 Task: In the  document blog.pdfSelect Headings and apply  'Bold' Select the text and align it to the  'Center'. Select the table and apply  All Borders
Action: Mouse moved to (252, 427)
Screenshot: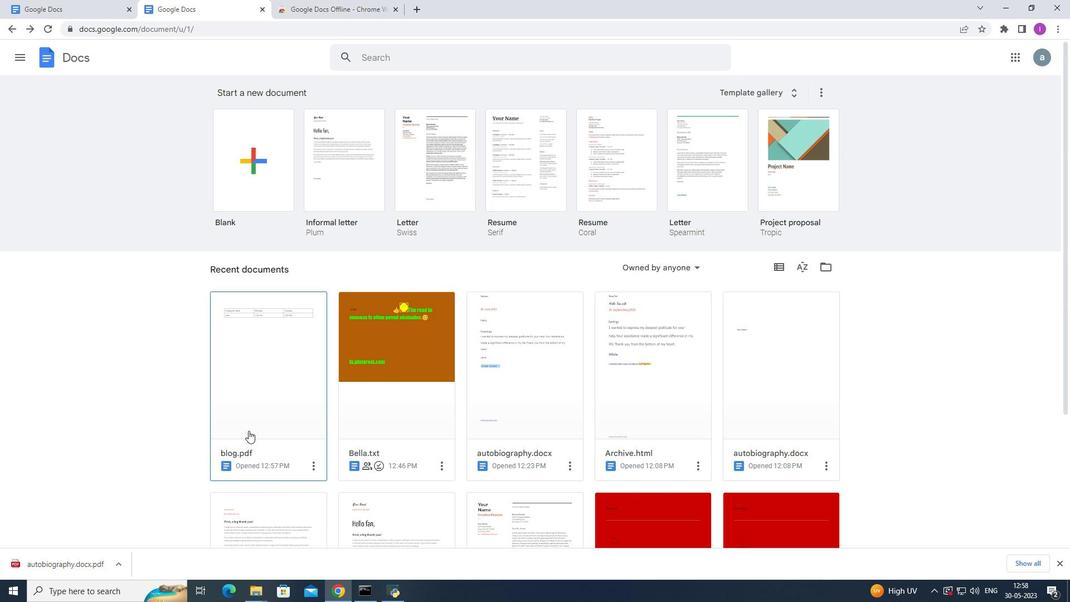 
Action: Mouse pressed left at (252, 427)
Screenshot: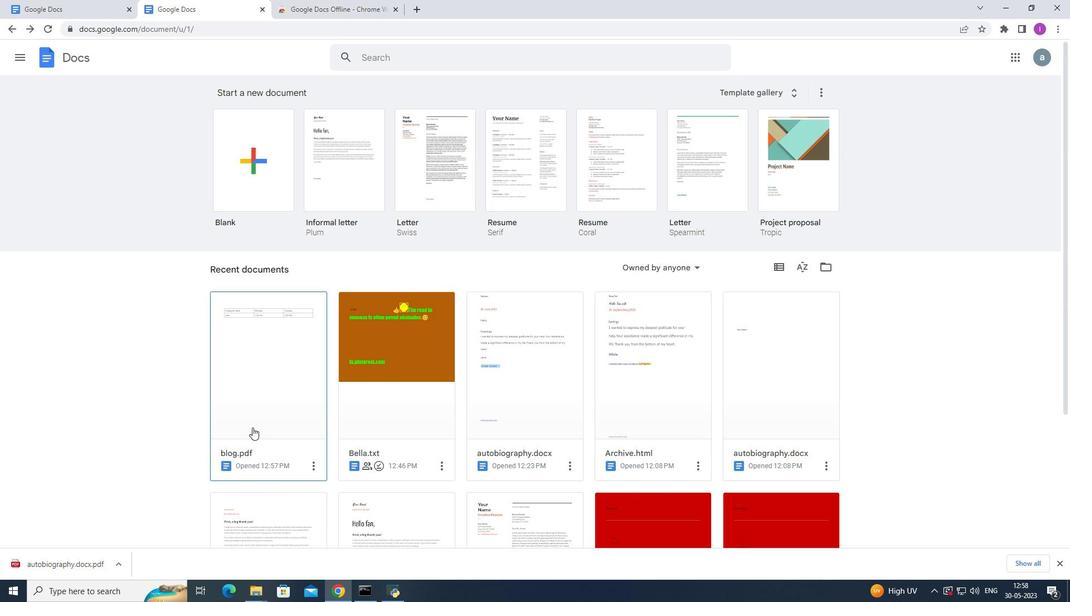 
Action: Mouse moved to (722, 215)
Screenshot: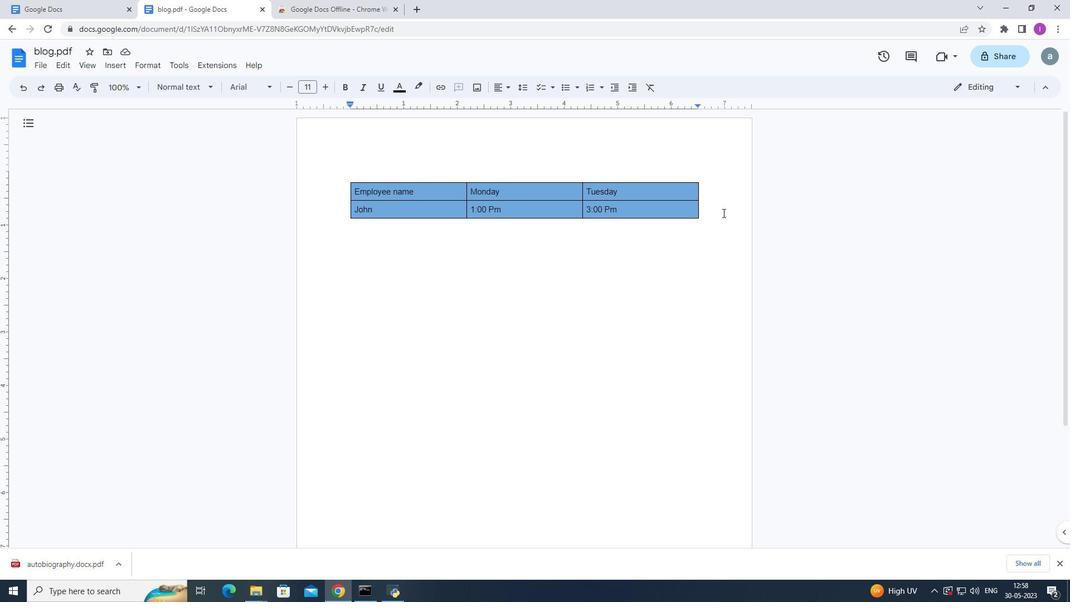 
Action: Mouse pressed left at (722, 215)
Screenshot: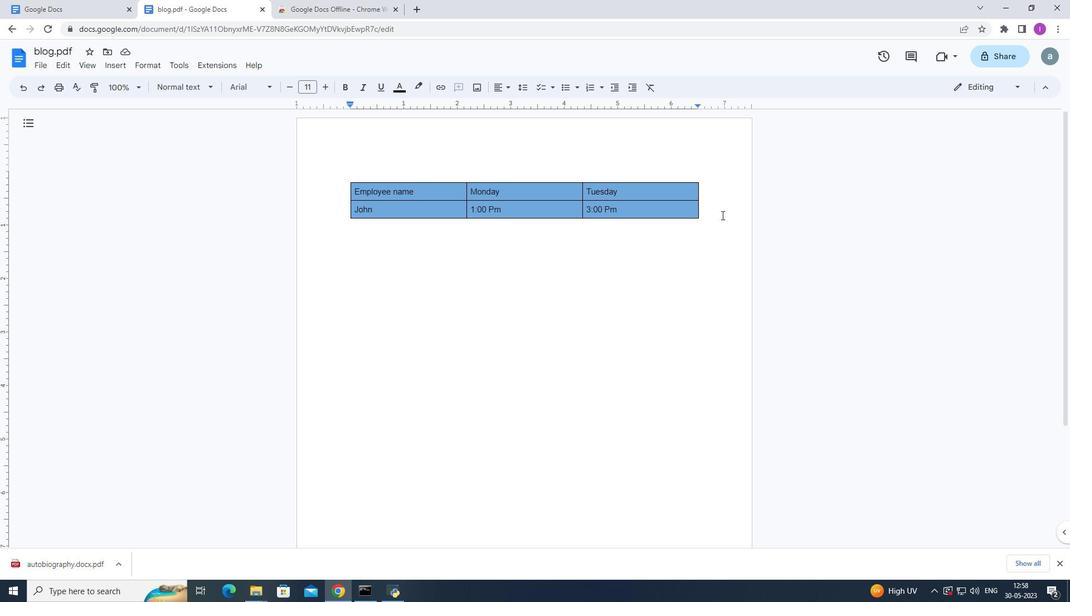 
Action: Mouse moved to (350, 185)
Screenshot: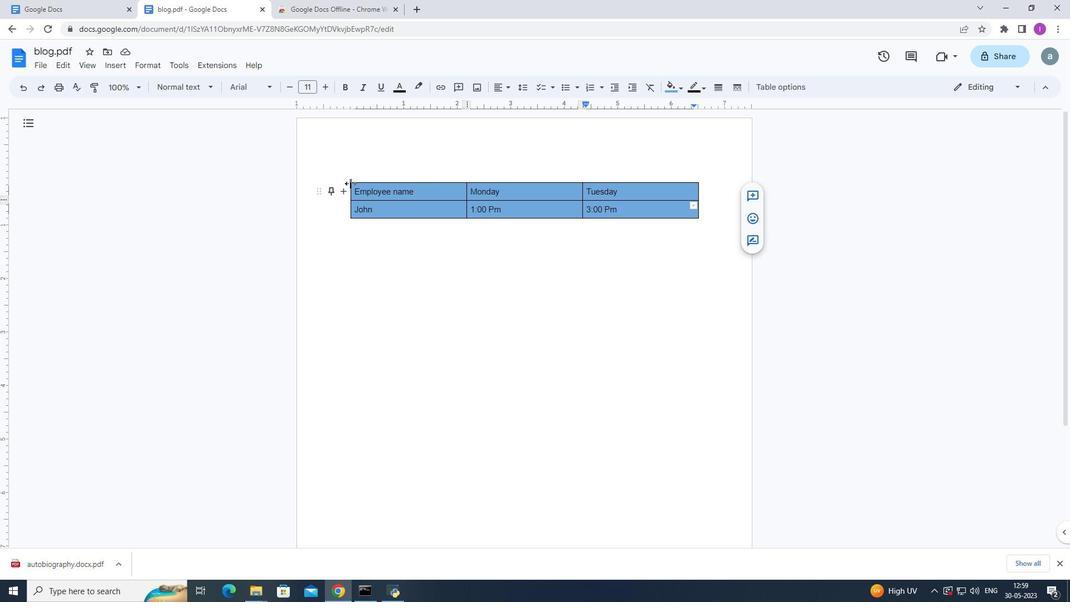 
Action: Mouse pressed left at (350, 185)
Screenshot: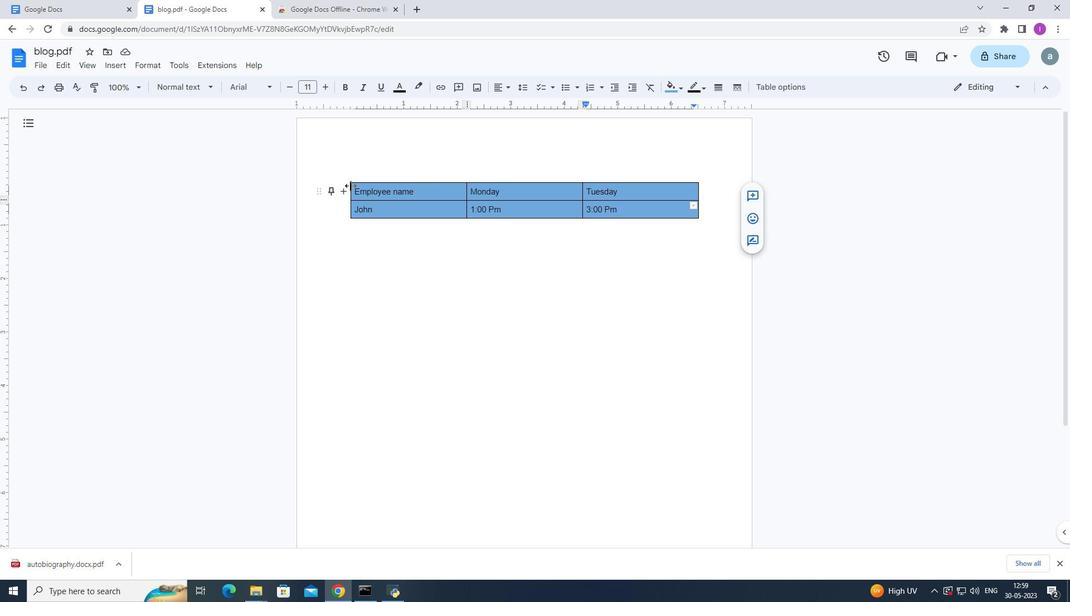 
Action: Mouse moved to (365, 193)
Screenshot: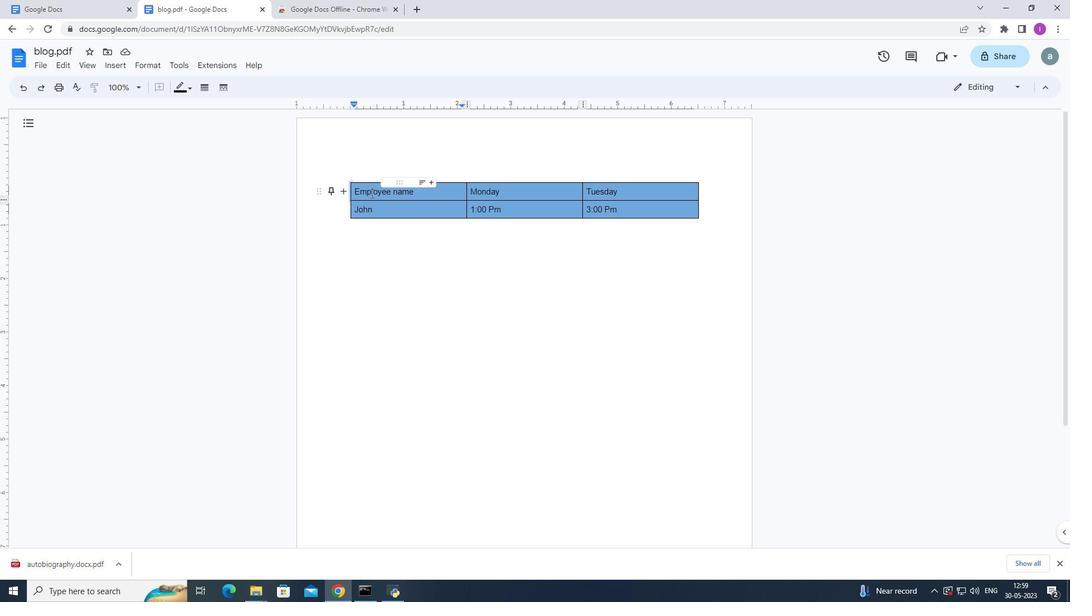 
Action: Mouse pressed left at (365, 193)
Screenshot: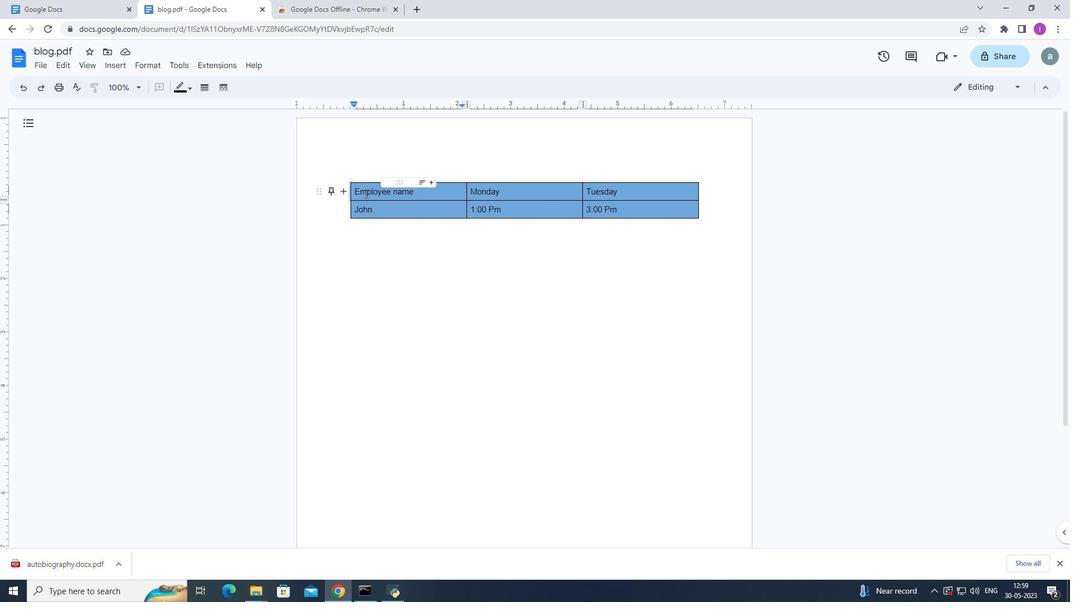 
Action: Mouse moved to (380, 238)
Screenshot: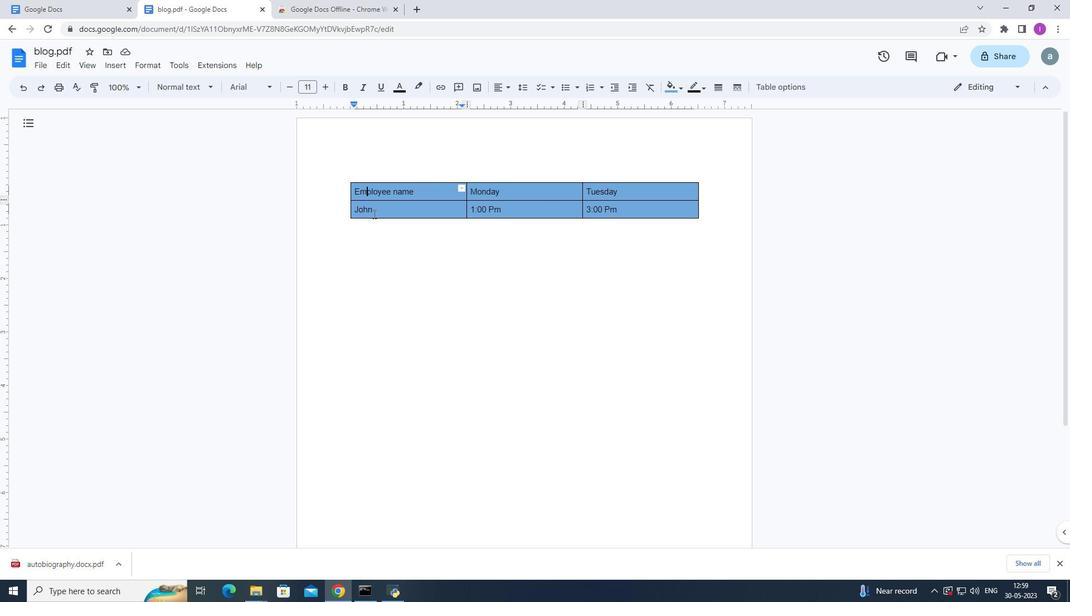 
Action: Mouse pressed left at (380, 238)
Screenshot: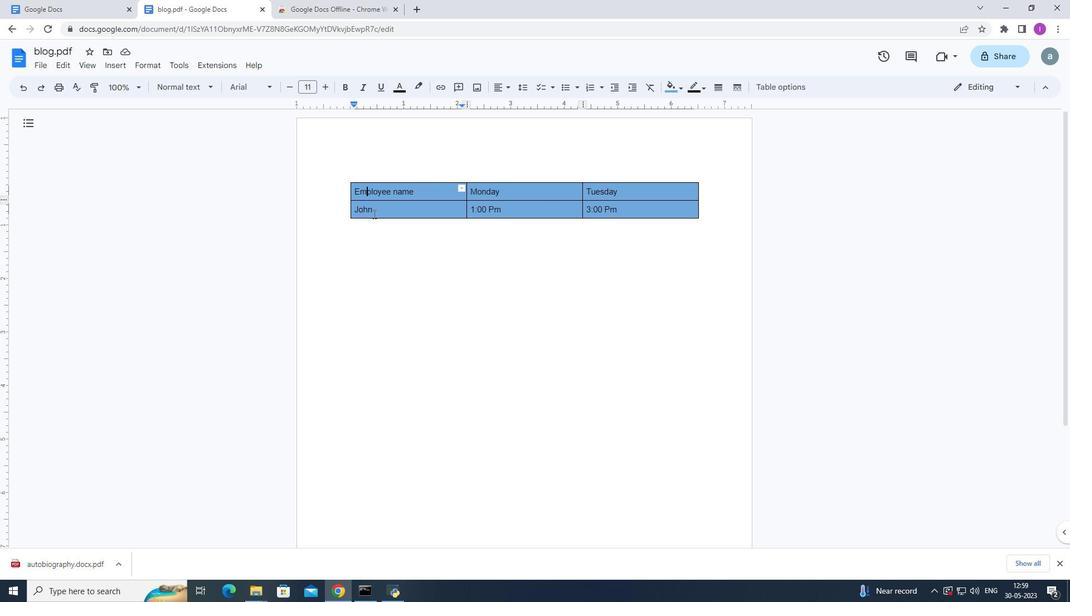 
Action: Mouse moved to (363, 193)
Screenshot: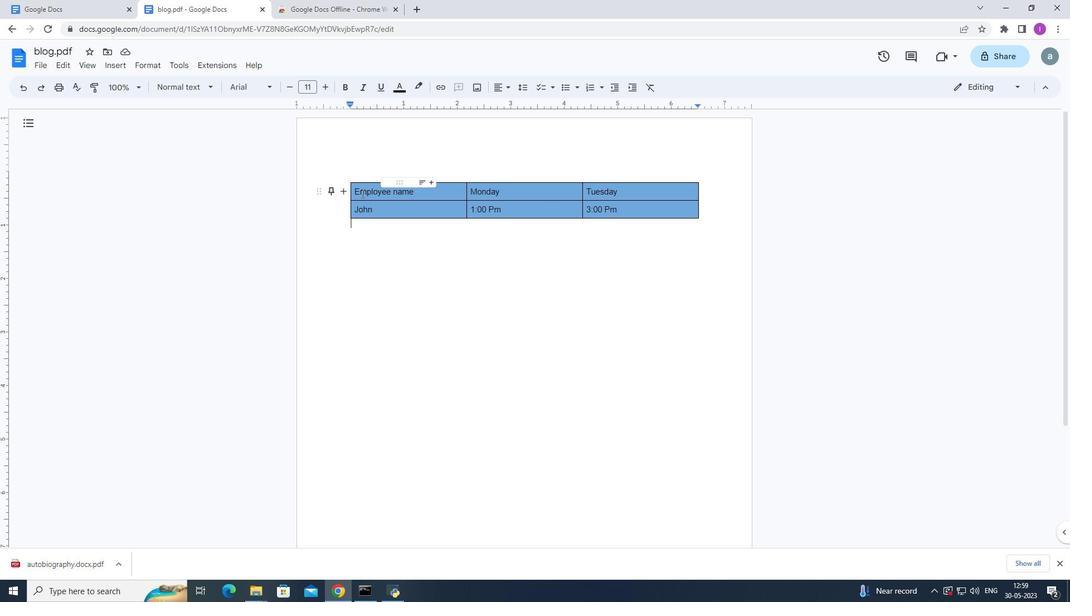
Action: Mouse pressed left at (363, 193)
Screenshot: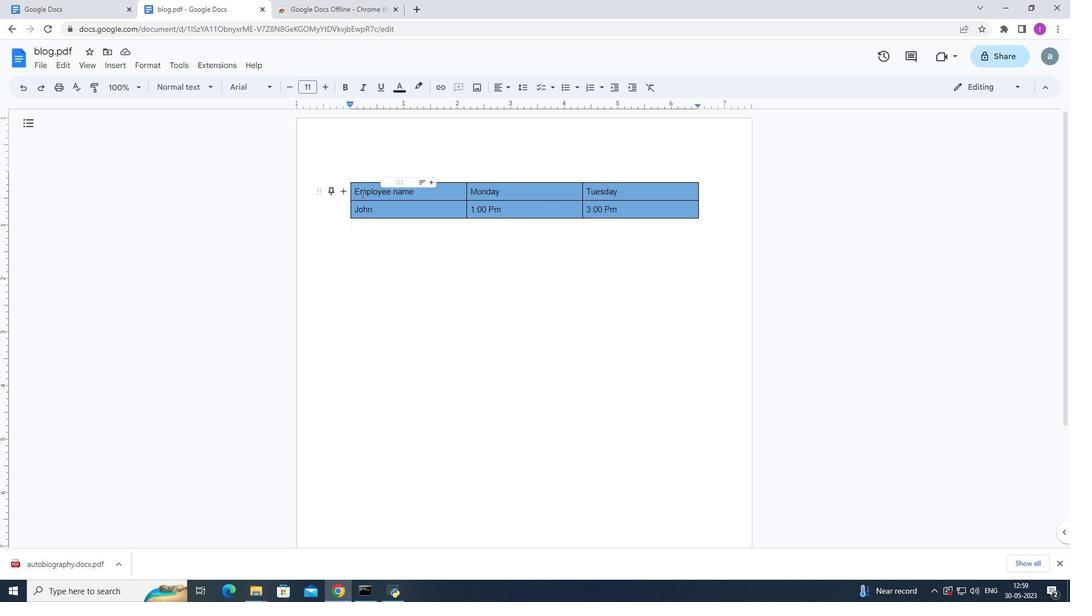 
Action: Mouse moved to (341, 87)
Screenshot: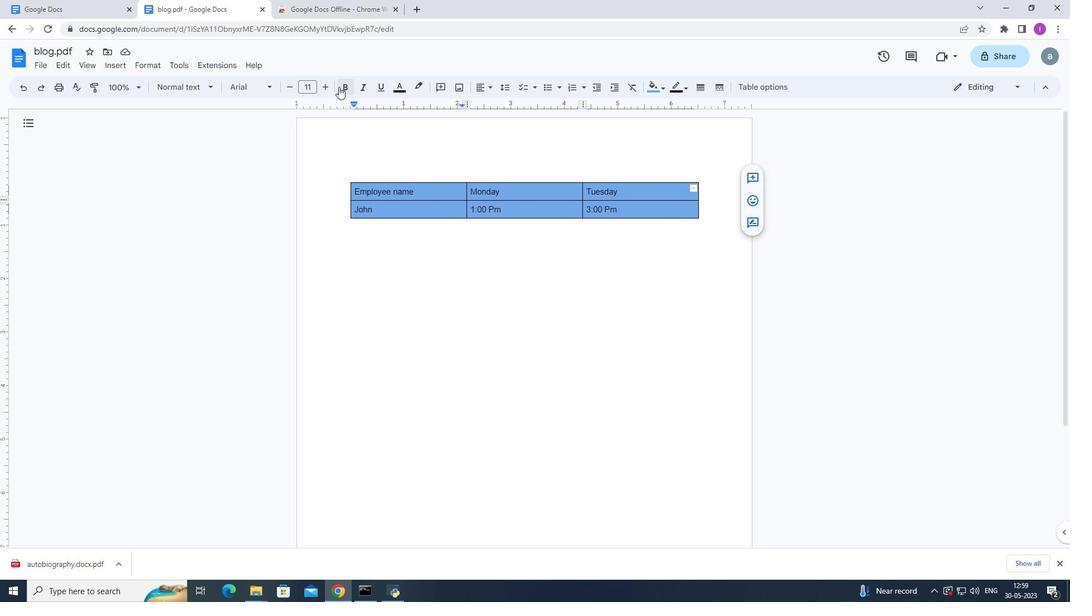 
Action: Mouse pressed left at (341, 87)
Screenshot: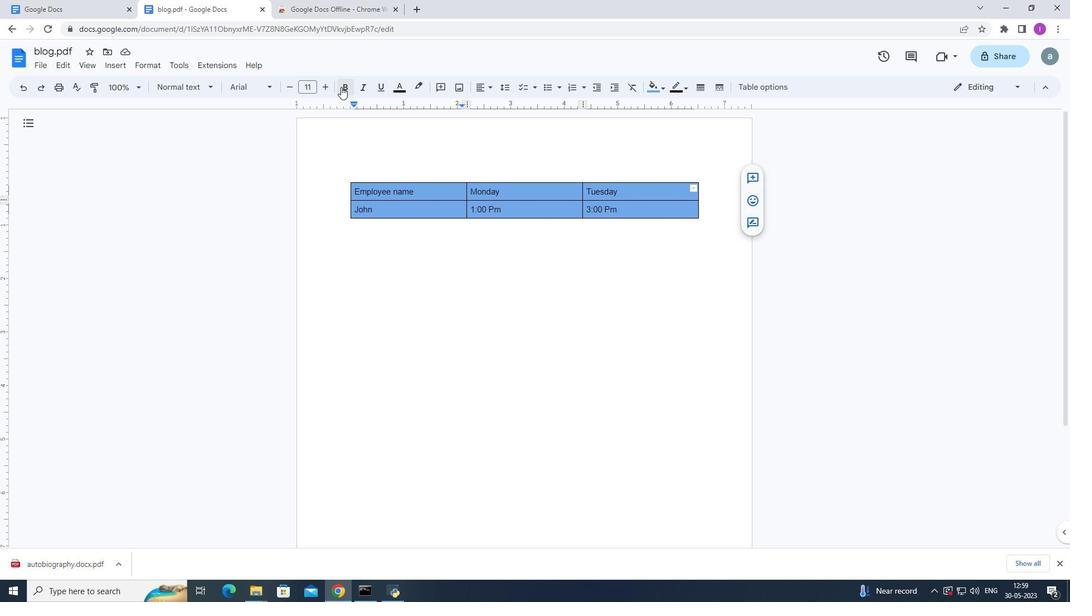 
Action: Mouse moved to (492, 90)
Screenshot: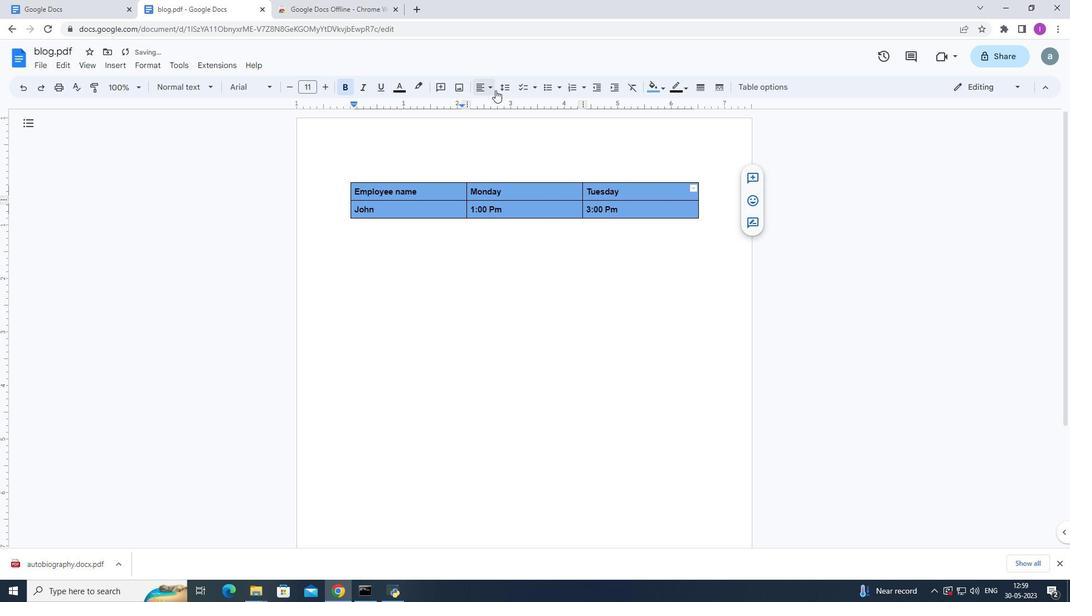 
Action: Mouse pressed left at (492, 90)
Screenshot: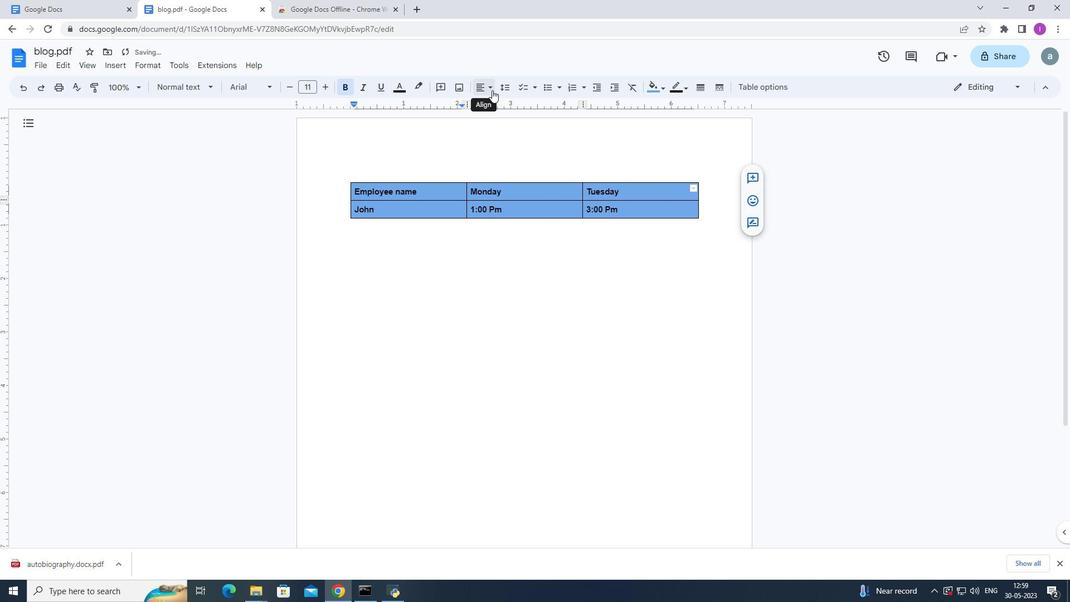 
Action: Mouse moved to (499, 111)
Screenshot: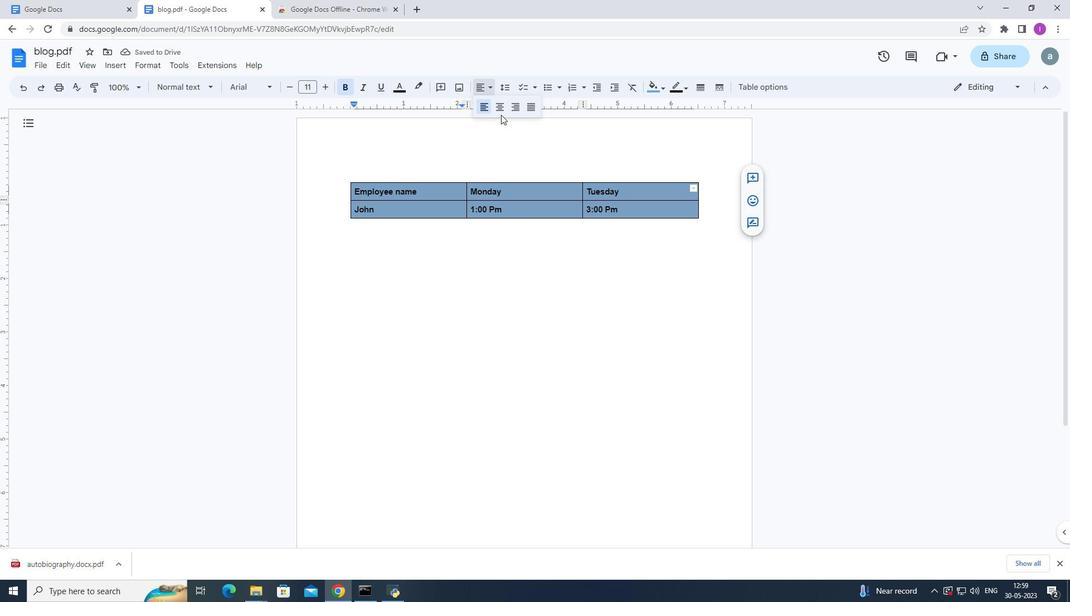 
Action: Mouse pressed left at (499, 111)
Screenshot: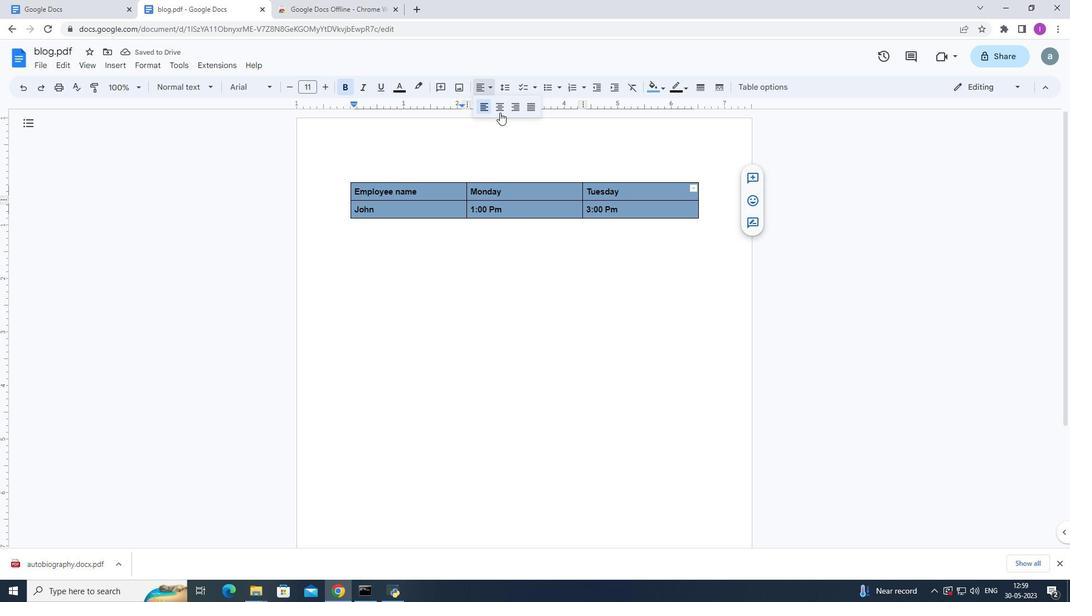 
Action: Mouse moved to (491, 301)
Screenshot: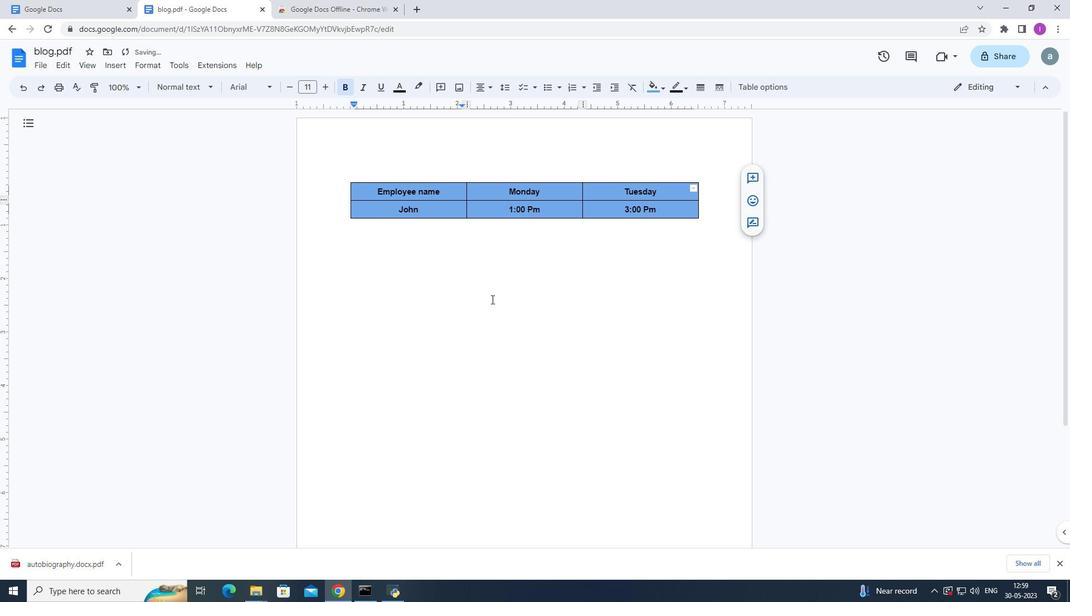 
Action: Mouse pressed left at (491, 301)
Screenshot: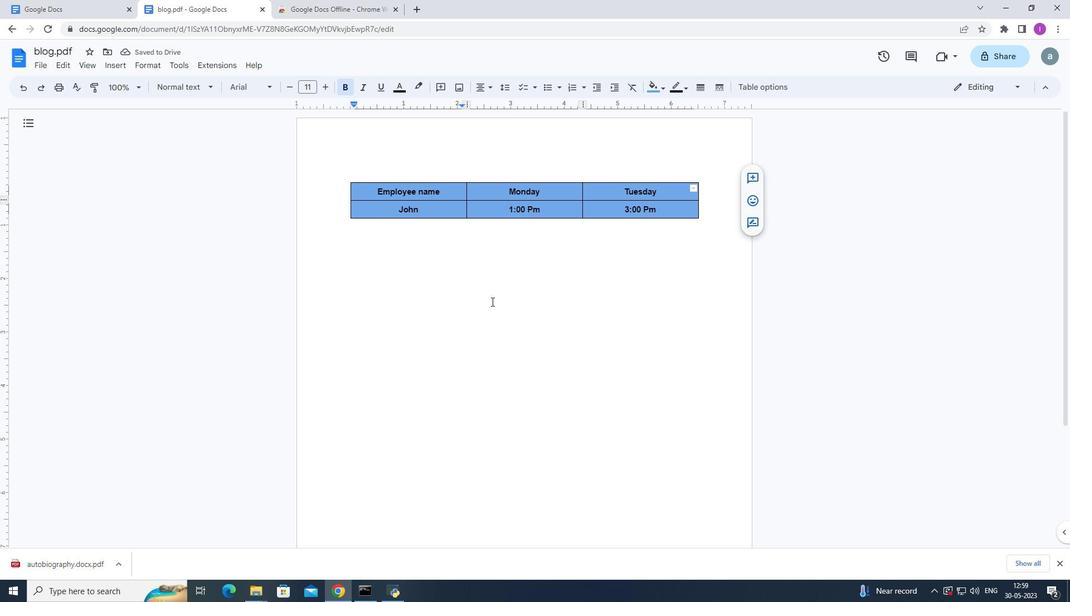 
Action: Mouse moved to (349, 186)
Screenshot: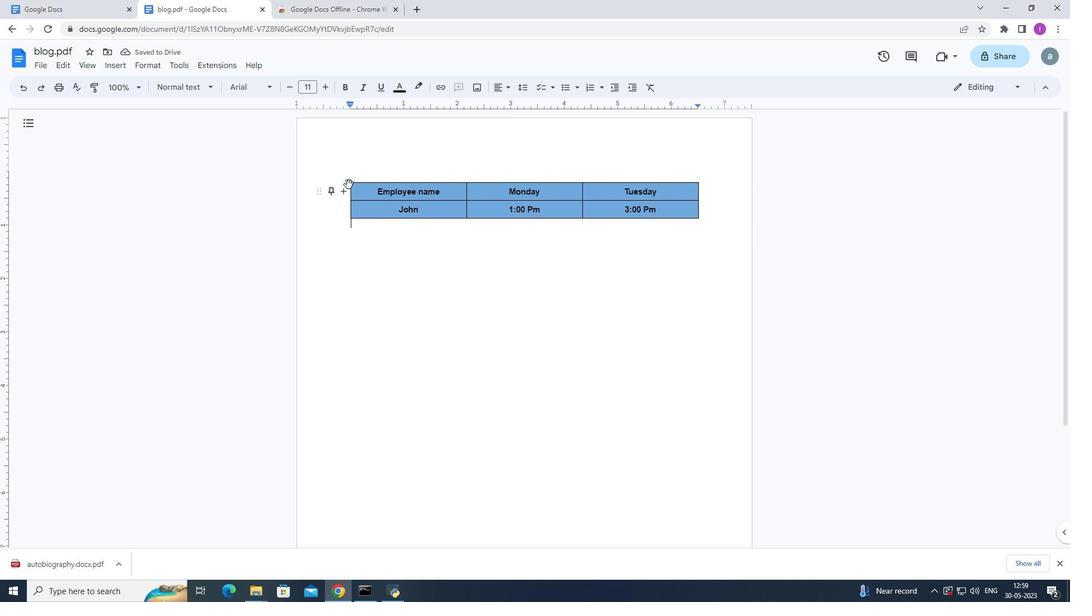 
Action: Mouse pressed left at (349, 186)
Screenshot: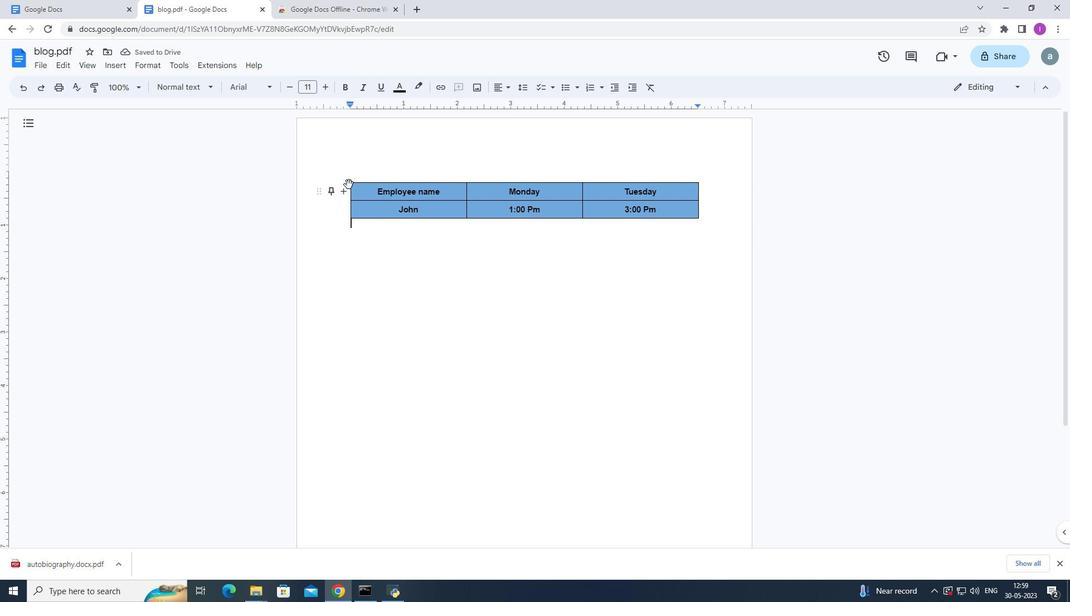 
Action: Mouse moved to (362, 192)
Screenshot: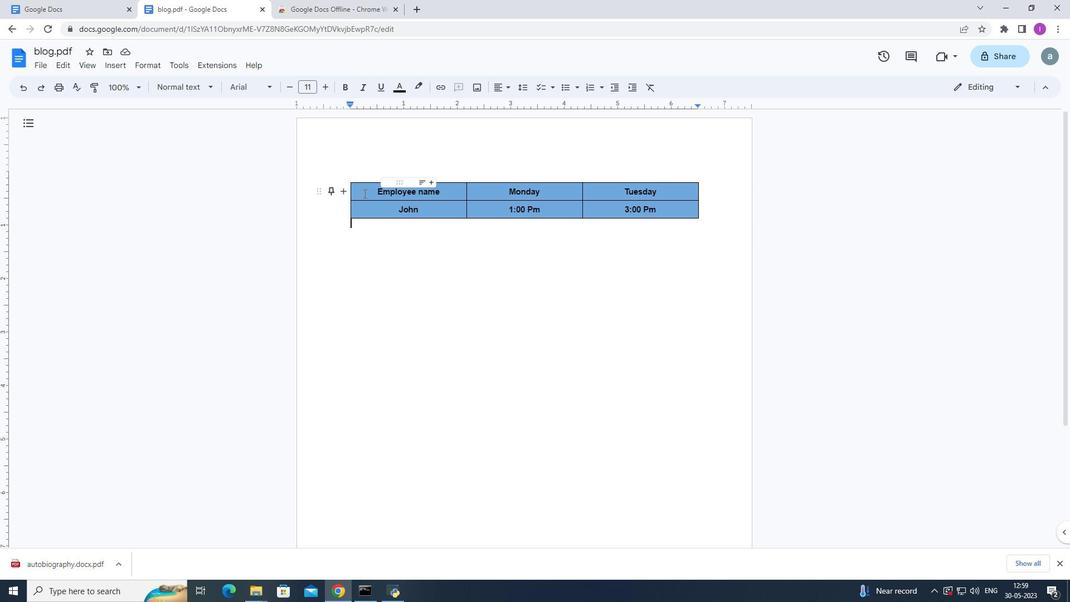 
Action: Mouse pressed left at (362, 192)
Screenshot: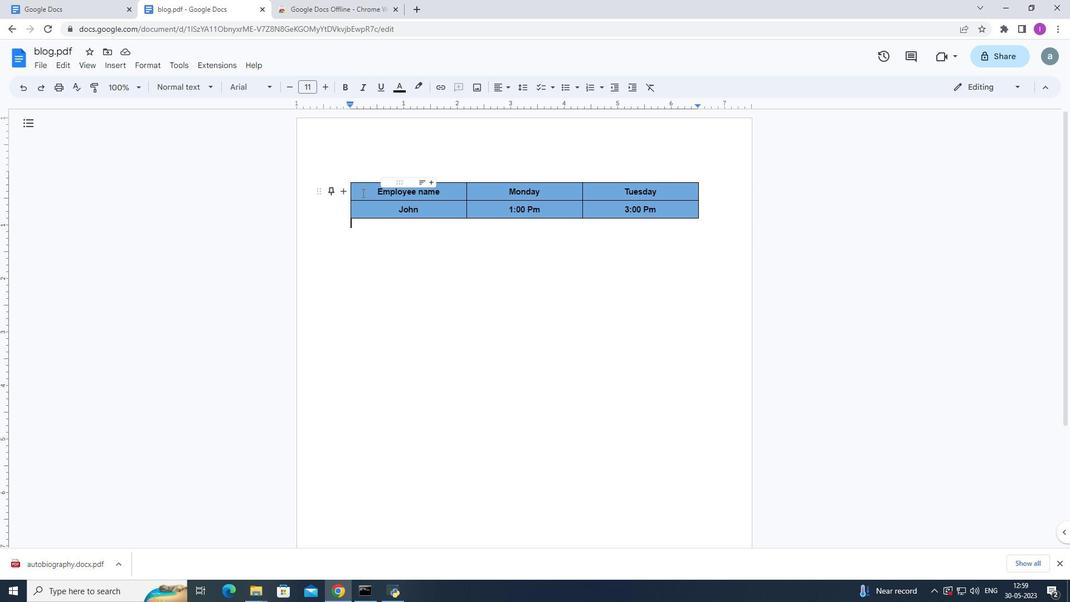 
Action: Mouse moved to (684, 88)
Screenshot: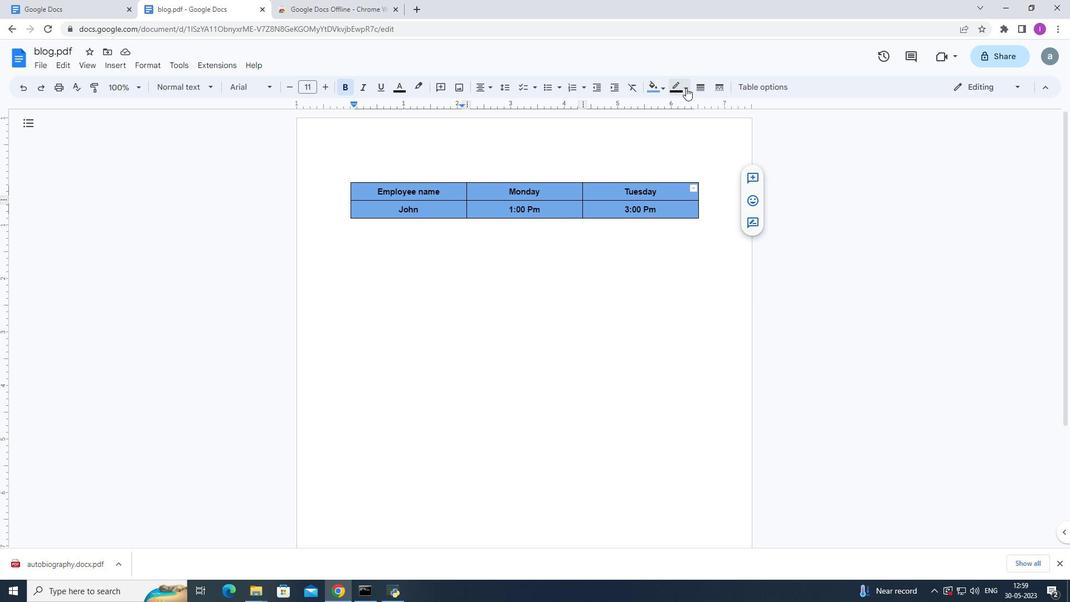 
Action: Mouse pressed left at (684, 88)
Screenshot: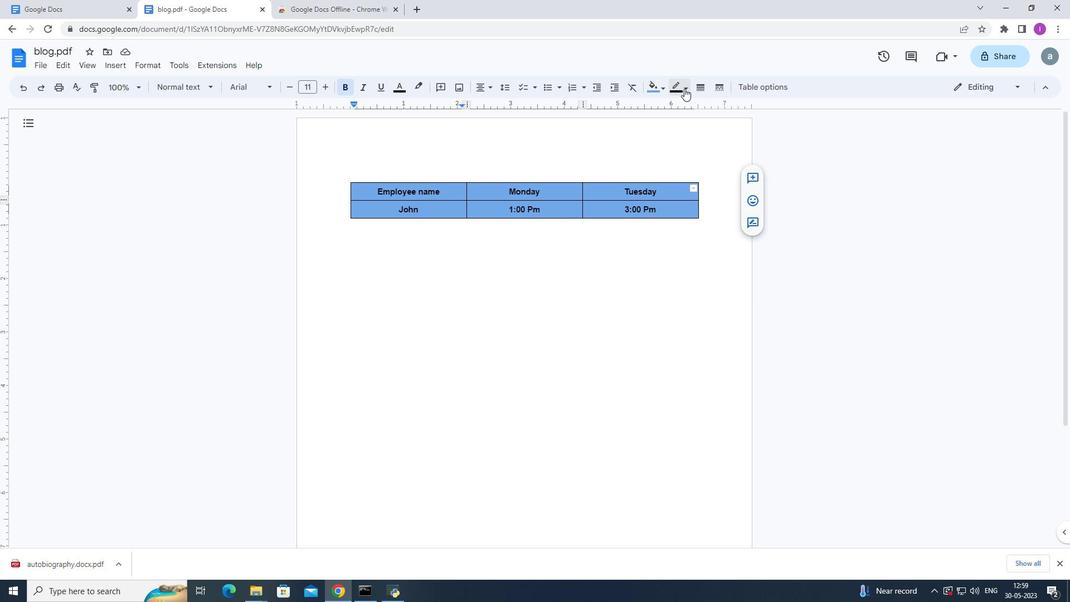 
Action: Mouse pressed left at (684, 88)
Screenshot: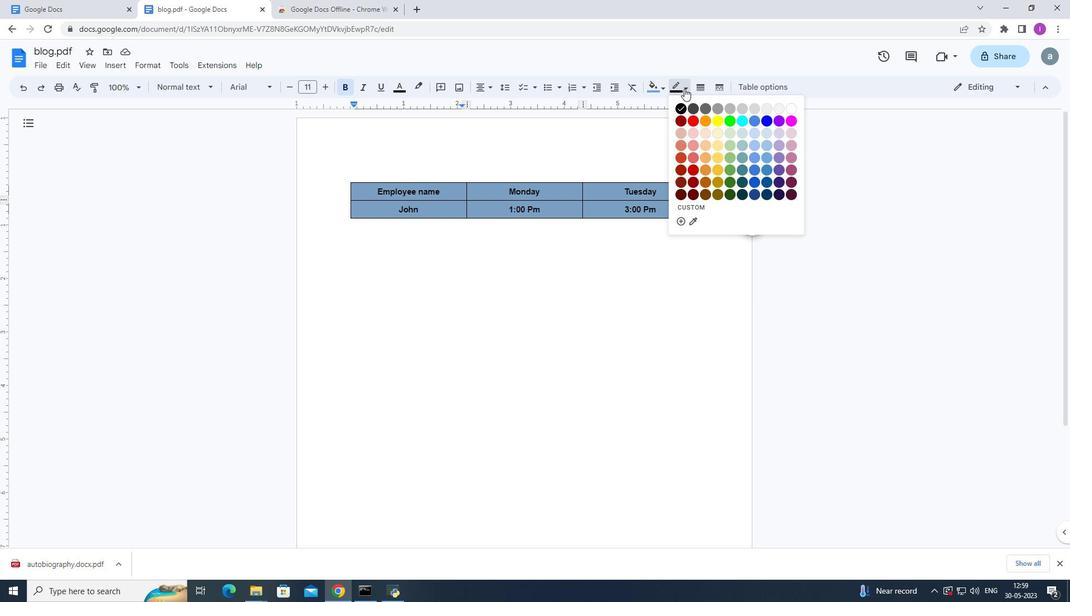 
Action: Mouse moved to (682, 88)
Screenshot: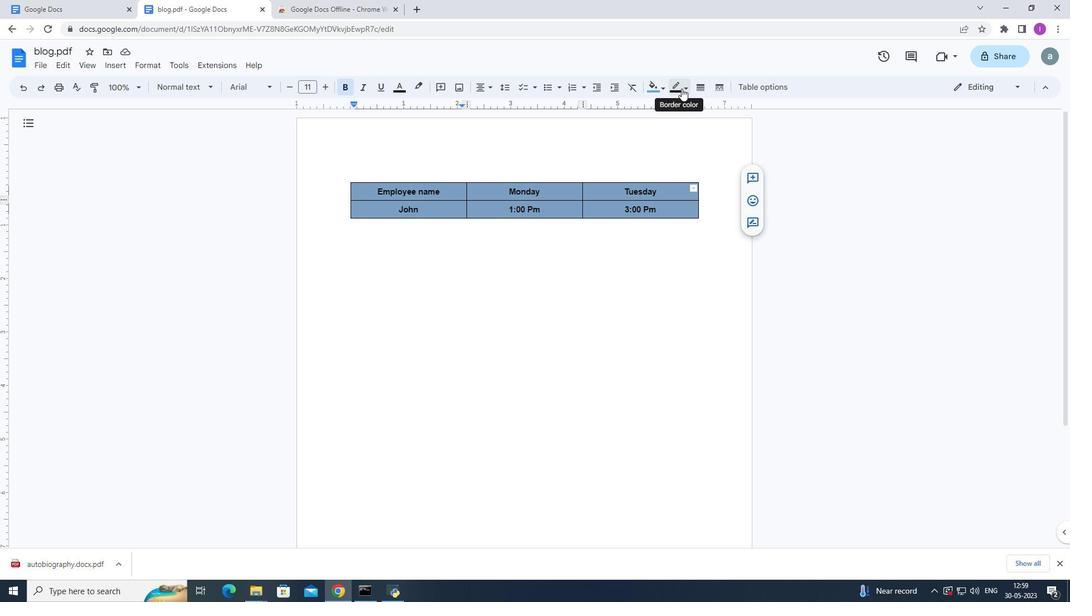 
Action: Mouse pressed left at (682, 88)
Screenshot: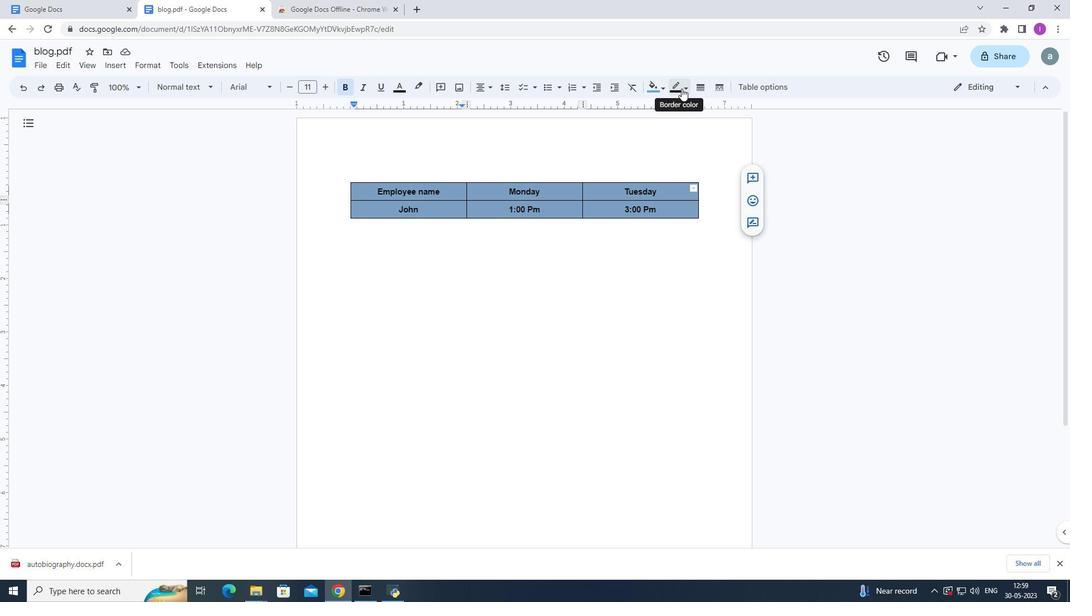
Action: Mouse moved to (679, 85)
Screenshot: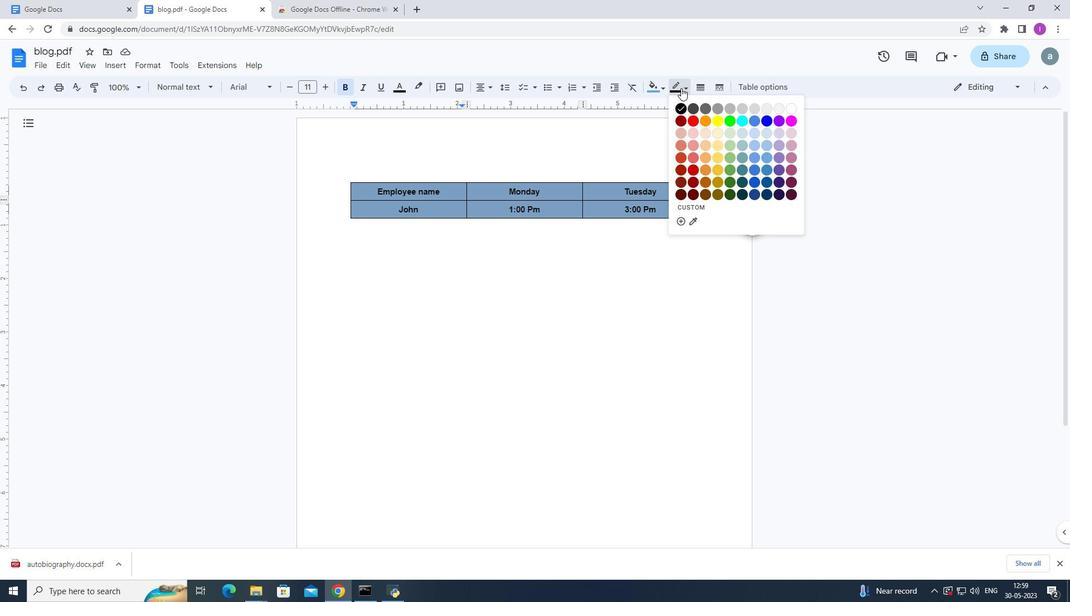 
Action: Mouse pressed left at (679, 85)
Screenshot: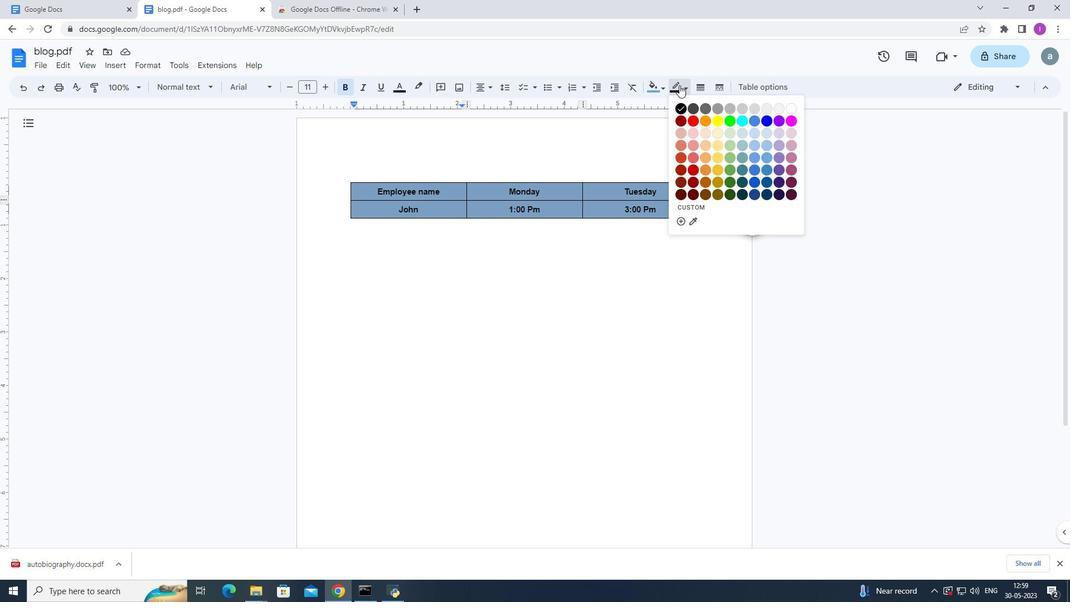 
Action: Mouse moved to (110, 64)
Screenshot: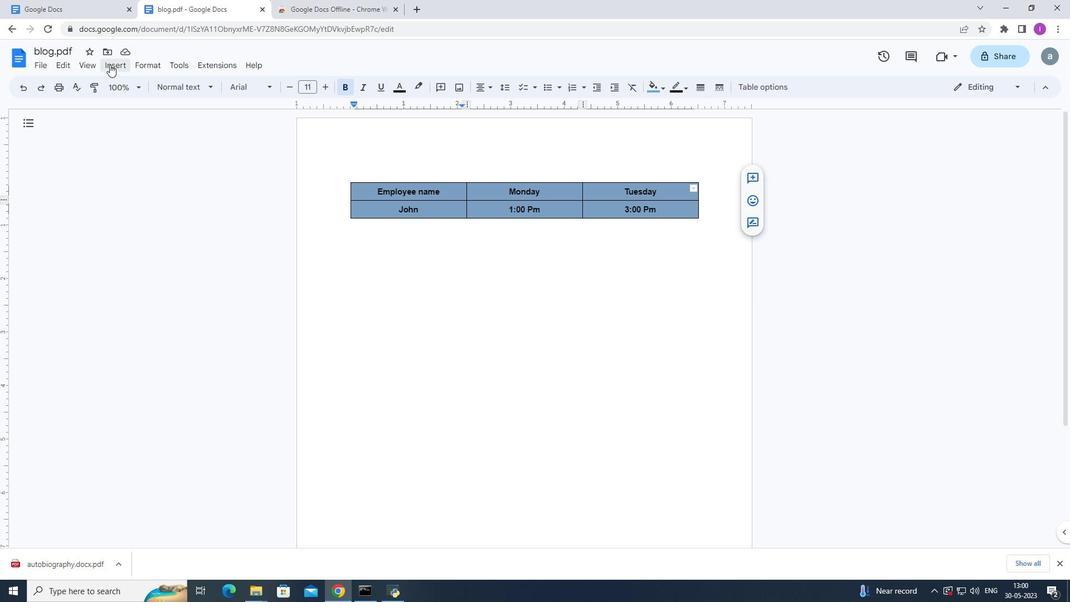 
Action: Mouse pressed left at (110, 64)
Screenshot: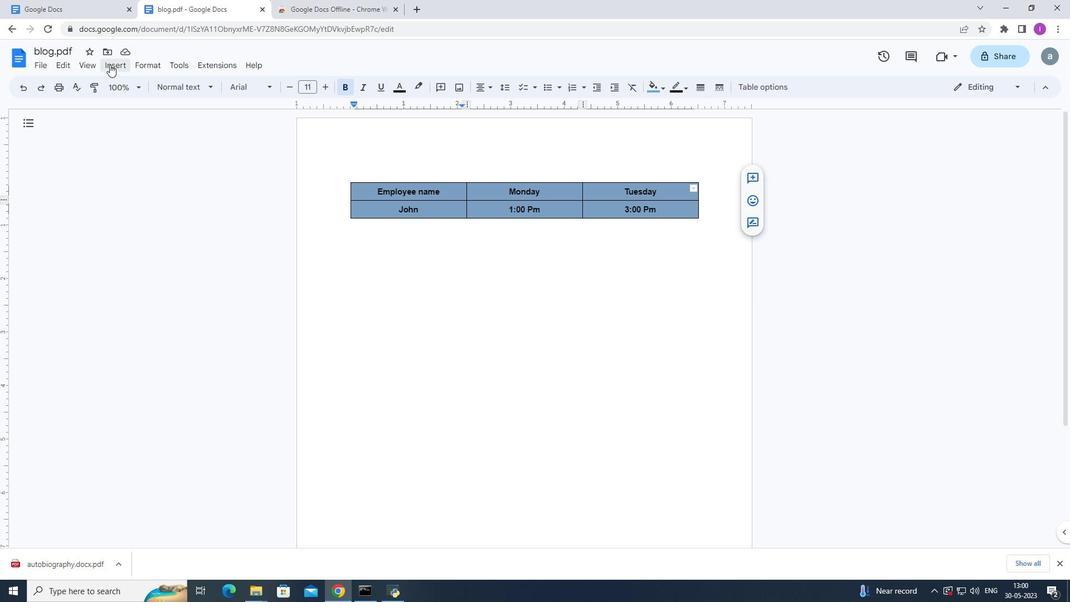 
Action: Mouse moved to (143, 65)
Screenshot: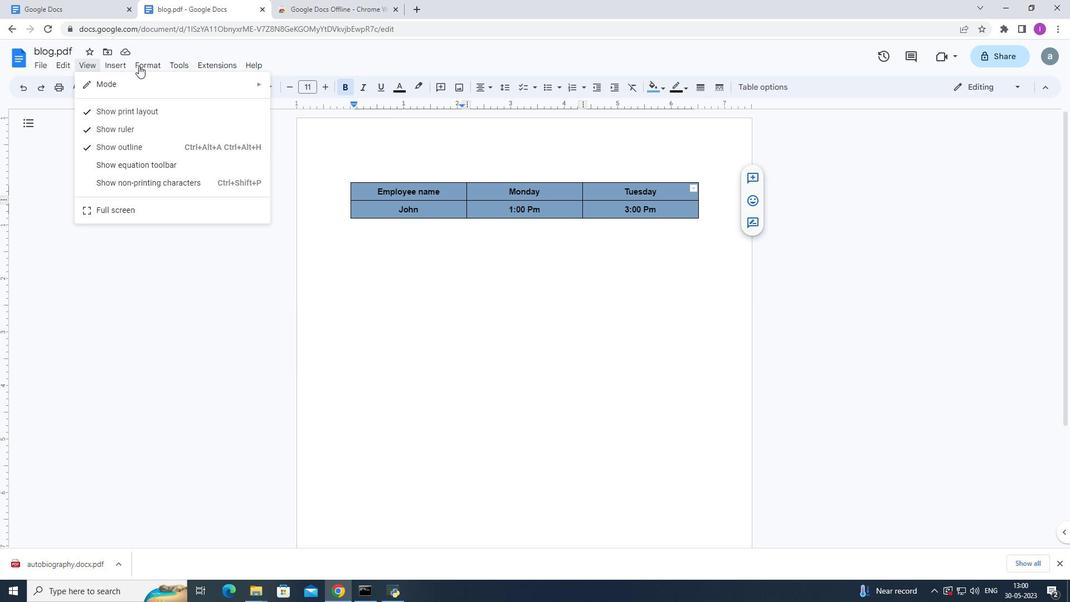 
Action: Mouse pressed left at (143, 65)
Screenshot: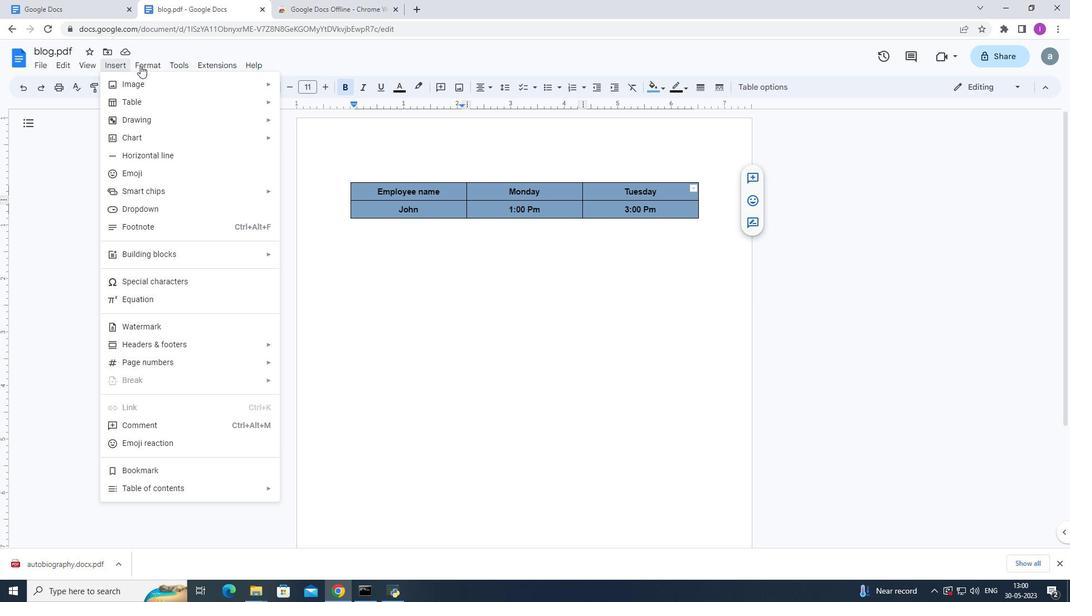 
Action: Mouse pressed left at (143, 65)
Screenshot: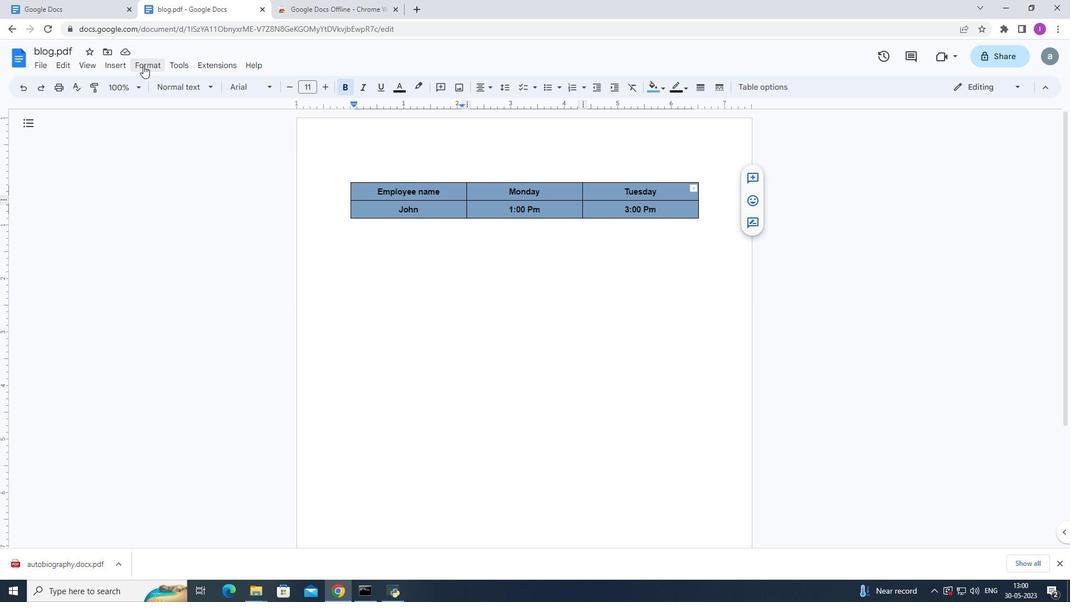 
Action: Mouse moved to (248, 288)
Screenshot: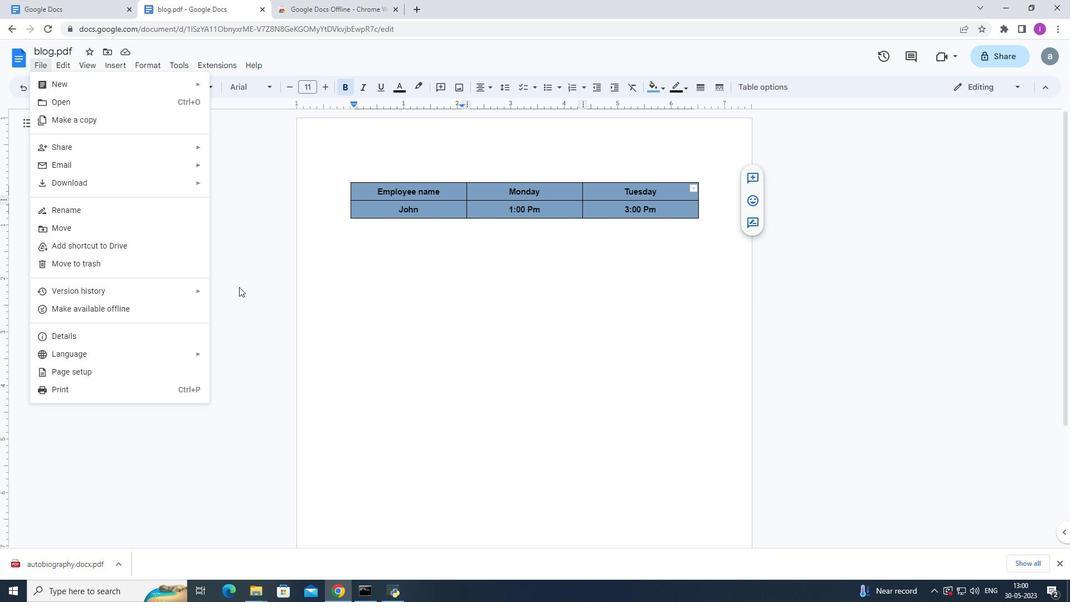 
Action: Mouse pressed left at (248, 288)
Screenshot: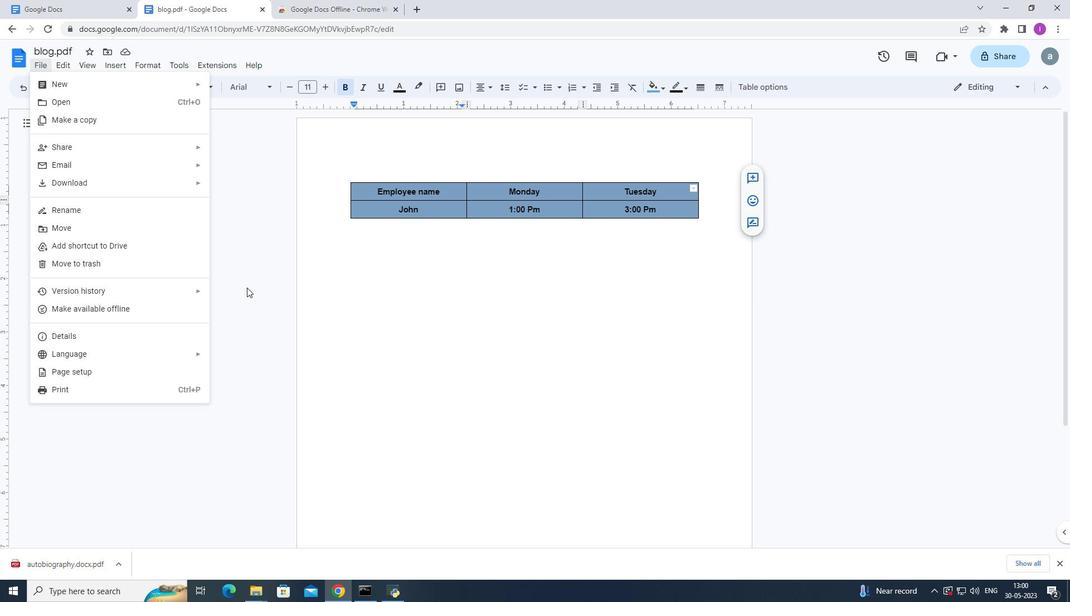 
Action: Mouse moved to (380, 196)
Screenshot: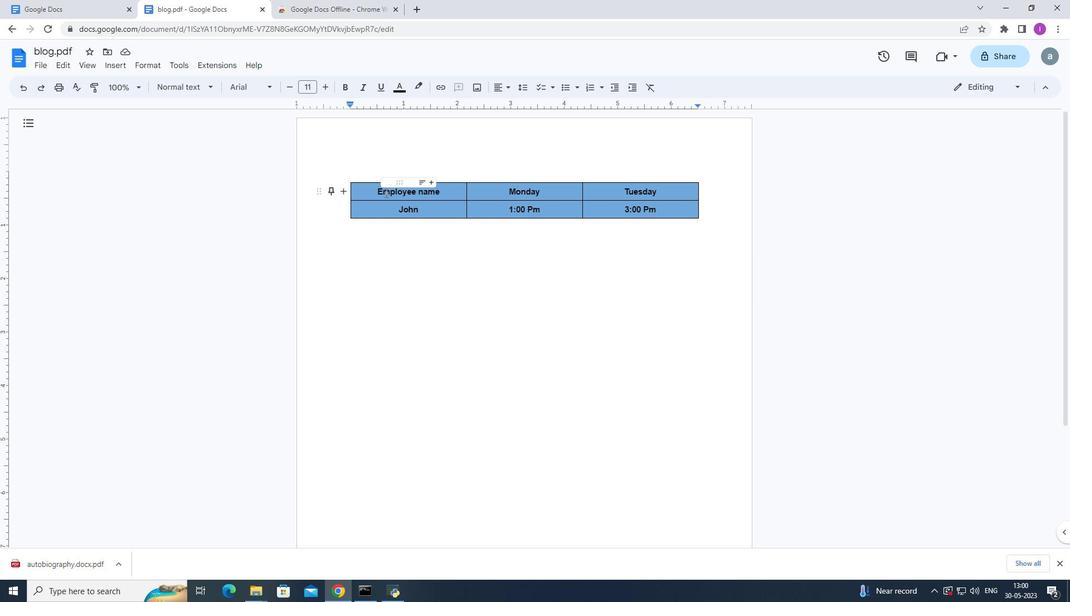 
Action: Mouse pressed left at (380, 196)
Screenshot: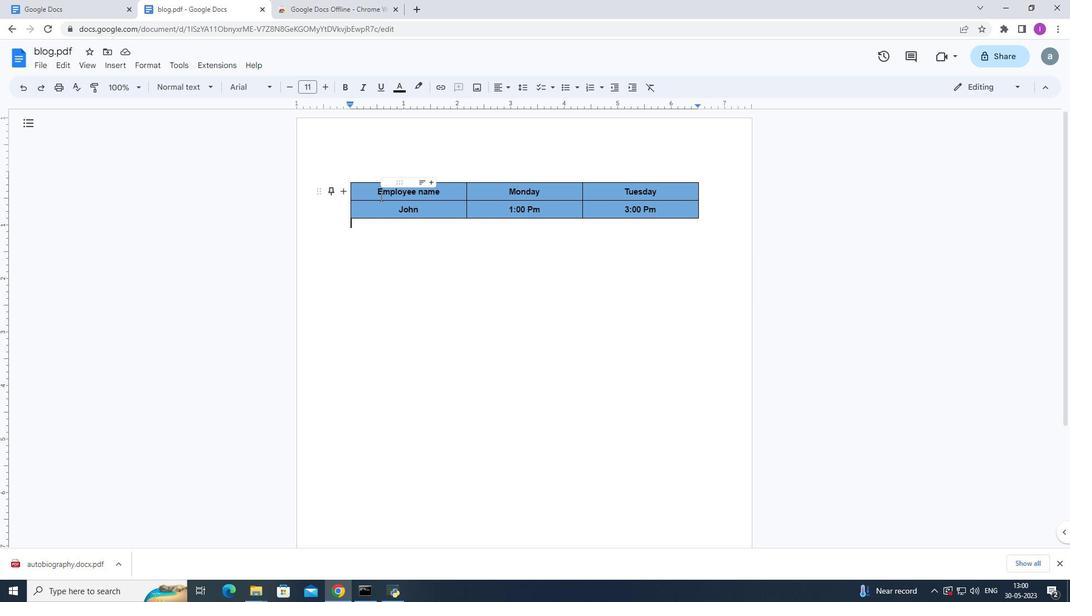 
Action: Mouse moved to (395, 186)
Screenshot: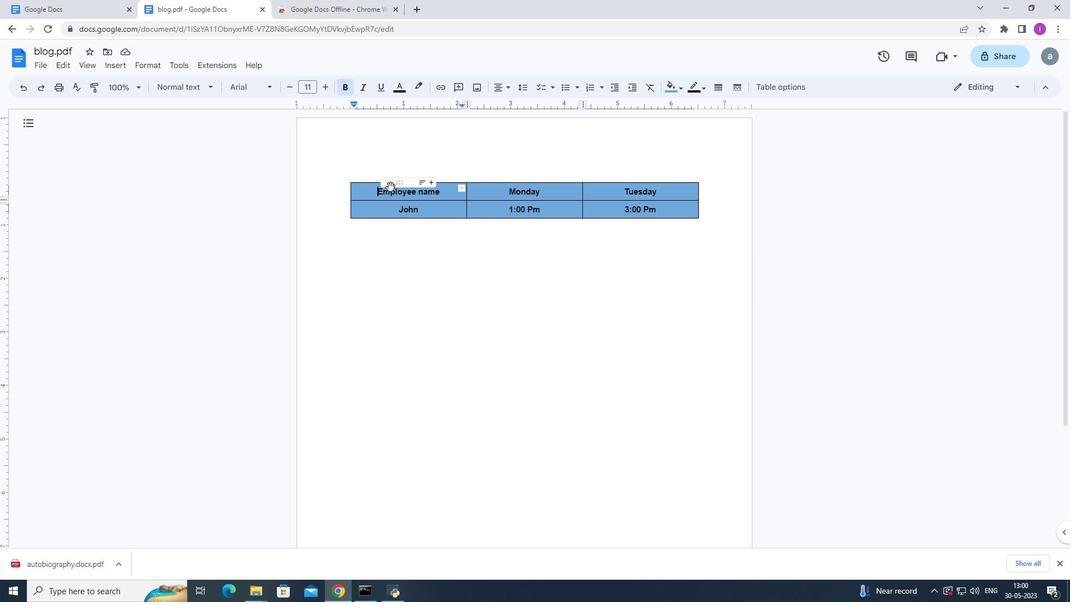 
Action: Mouse pressed left at (395, 186)
Screenshot: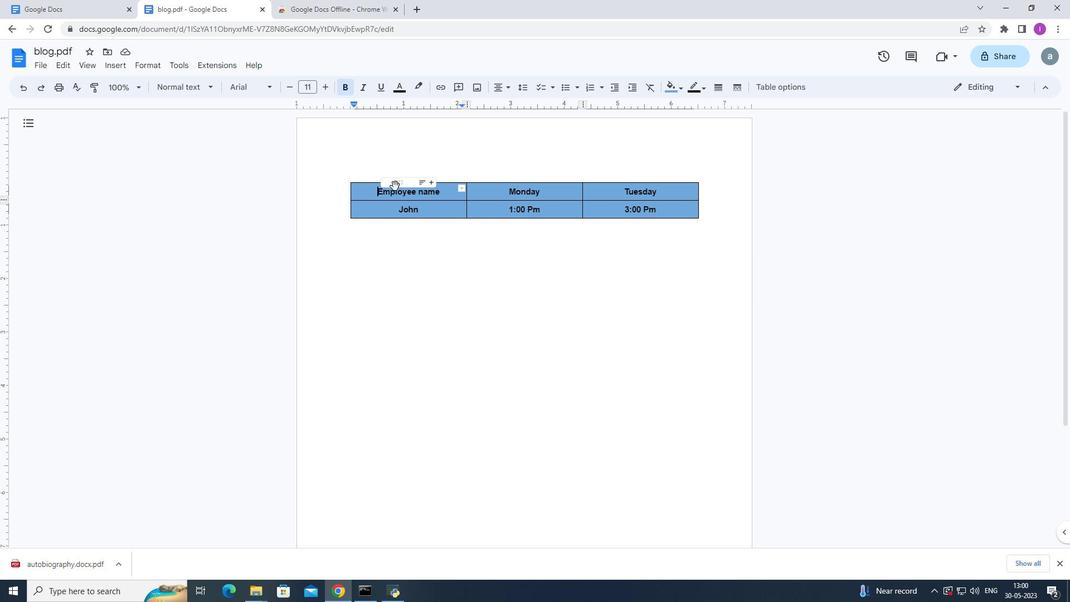 
Action: Mouse moved to (320, 192)
Screenshot: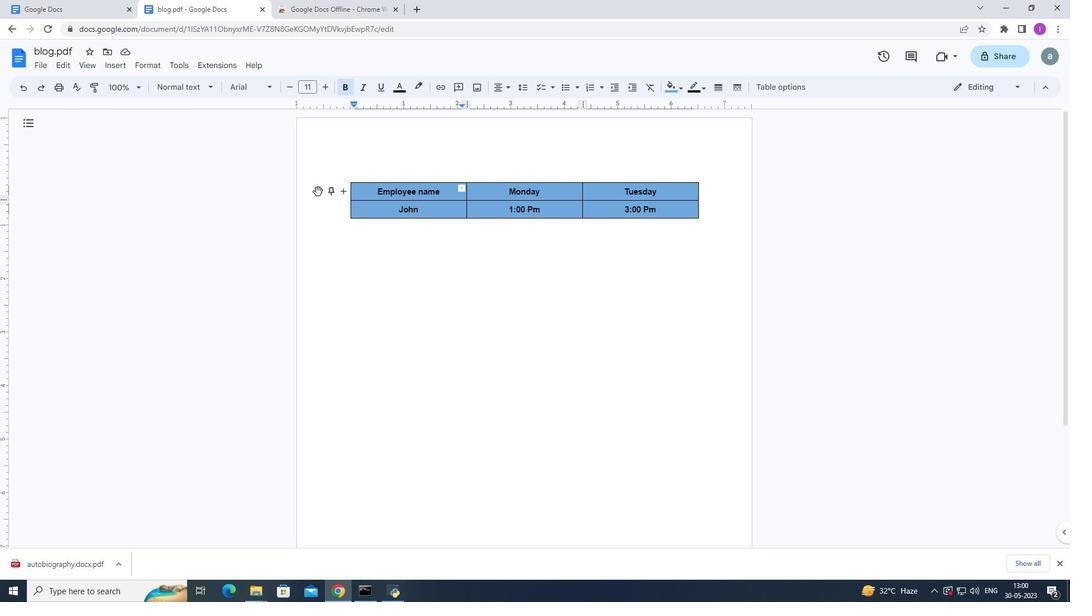 
Action: Mouse pressed left at (320, 192)
Screenshot: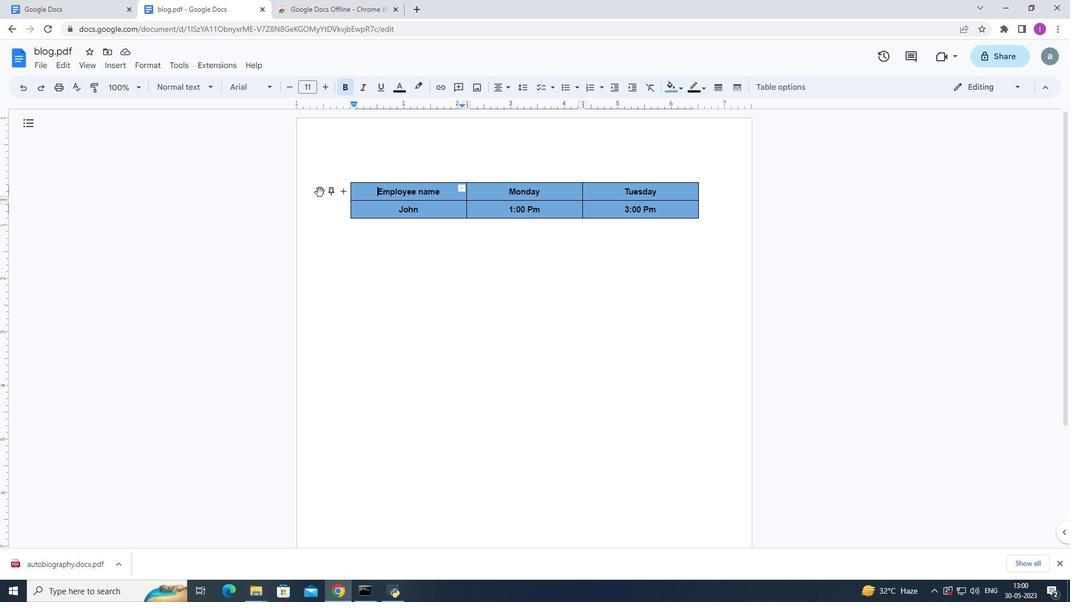 
Action: Mouse moved to (793, 79)
Screenshot: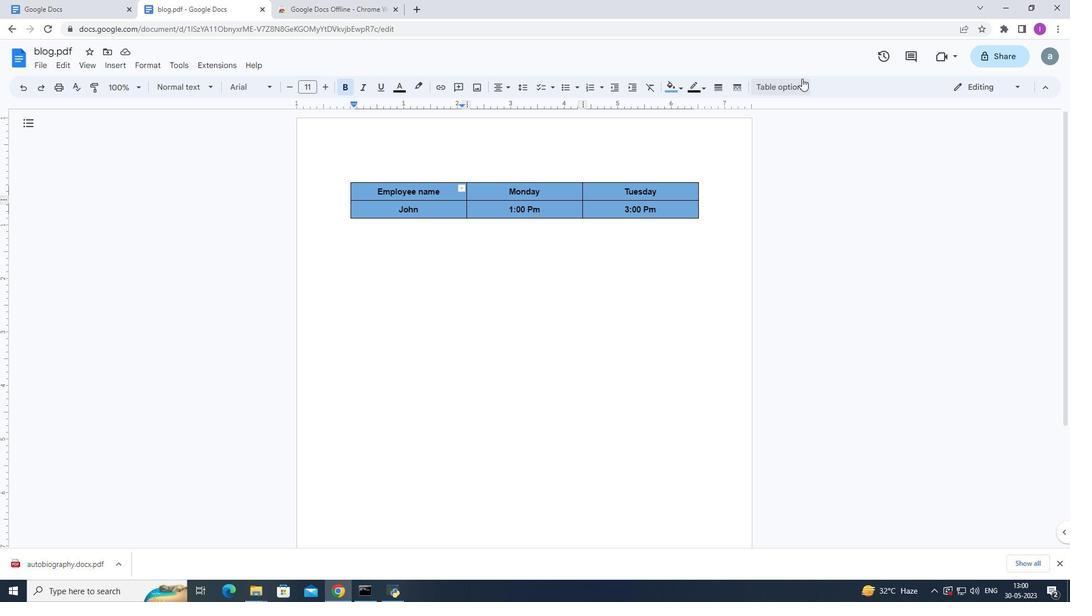 
Action: Mouse pressed left at (793, 79)
Screenshot: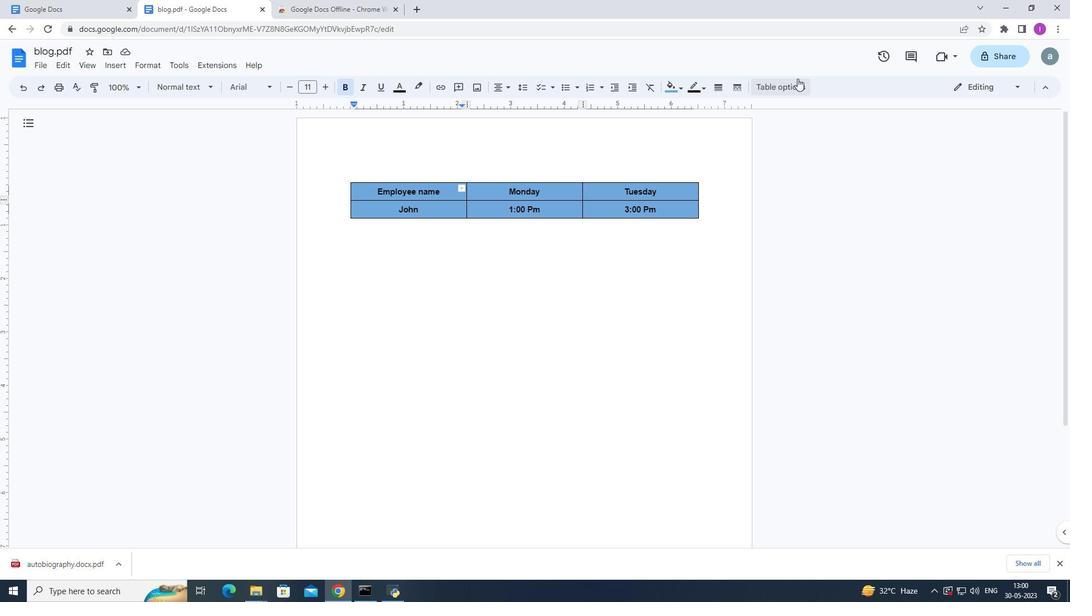 
Action: Mouse moved to (913, 131)
Screenshot: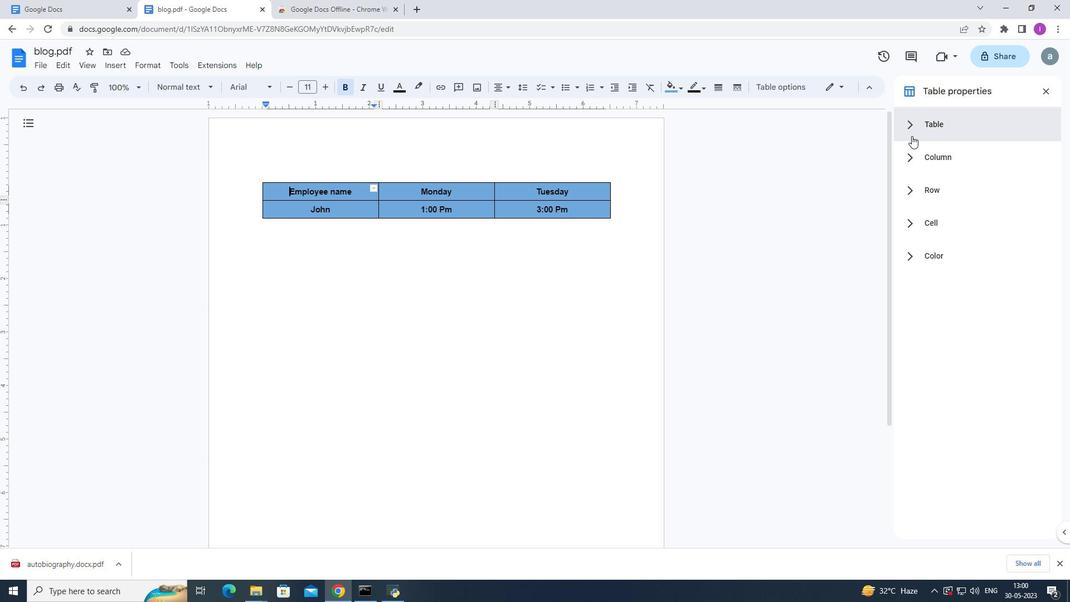 
Action: Mouse pressed left at (913, 131)
Screenshot: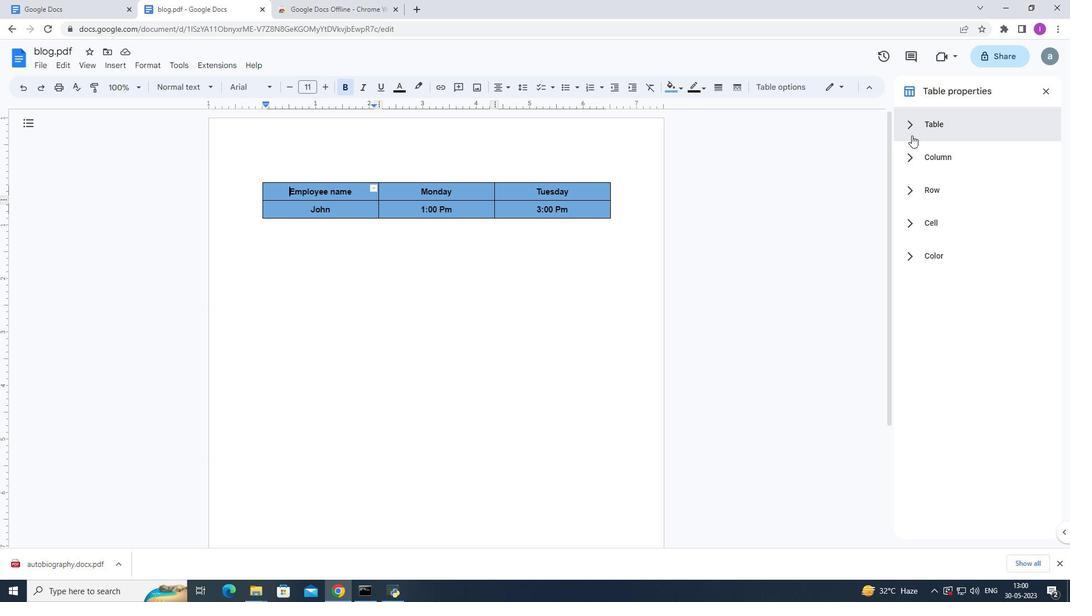 
Action: Mouse moved to (926, 270)
Screenshot: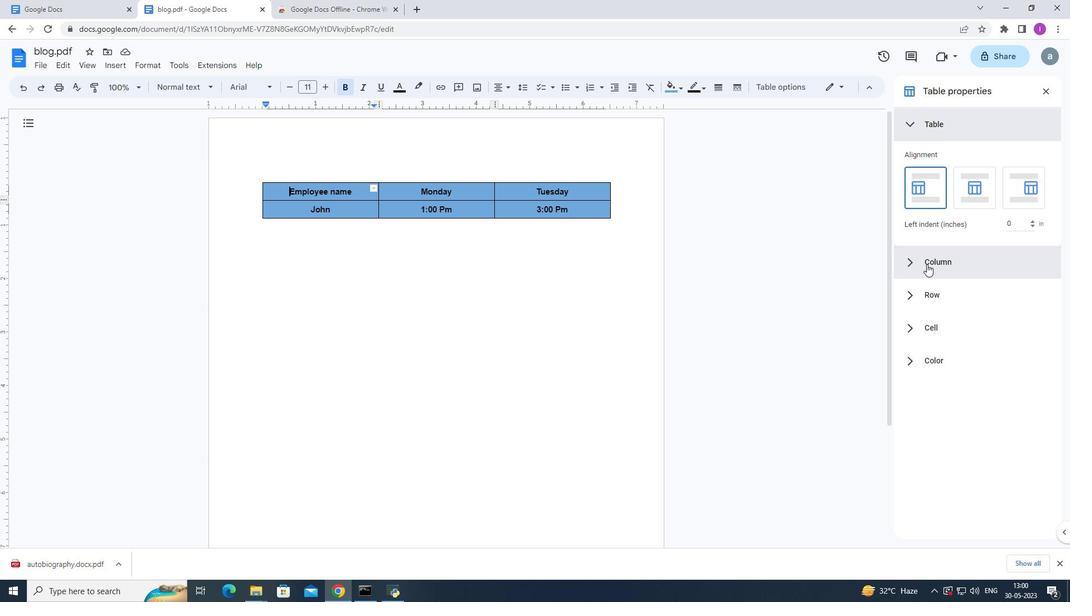 
Action: Mouse pressed left at (926, 270)
Screenshot: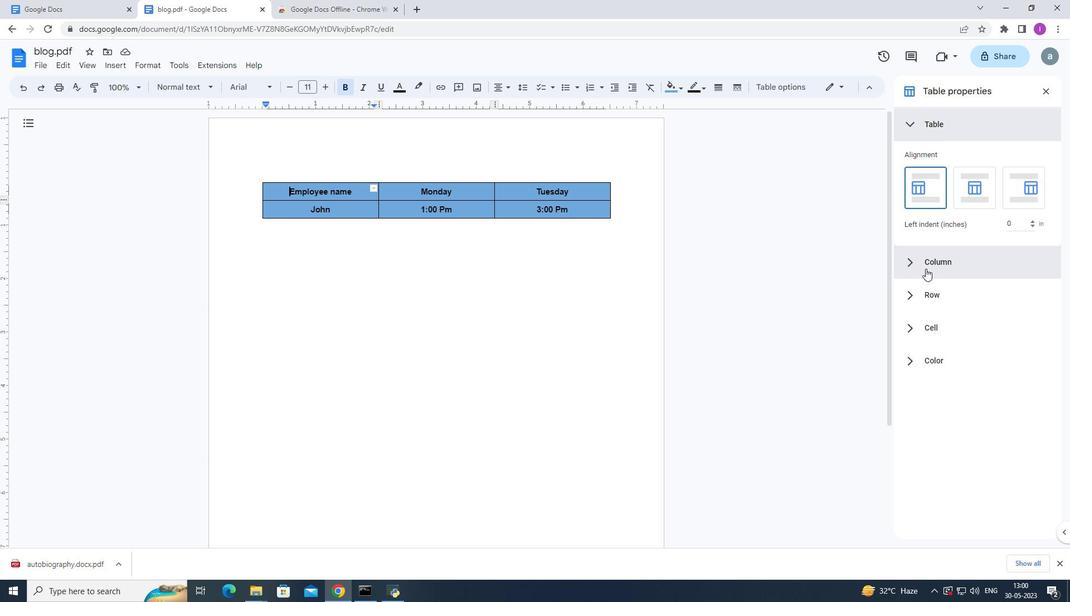 
Action: Mouse moved to (943, 195)
Screenshot: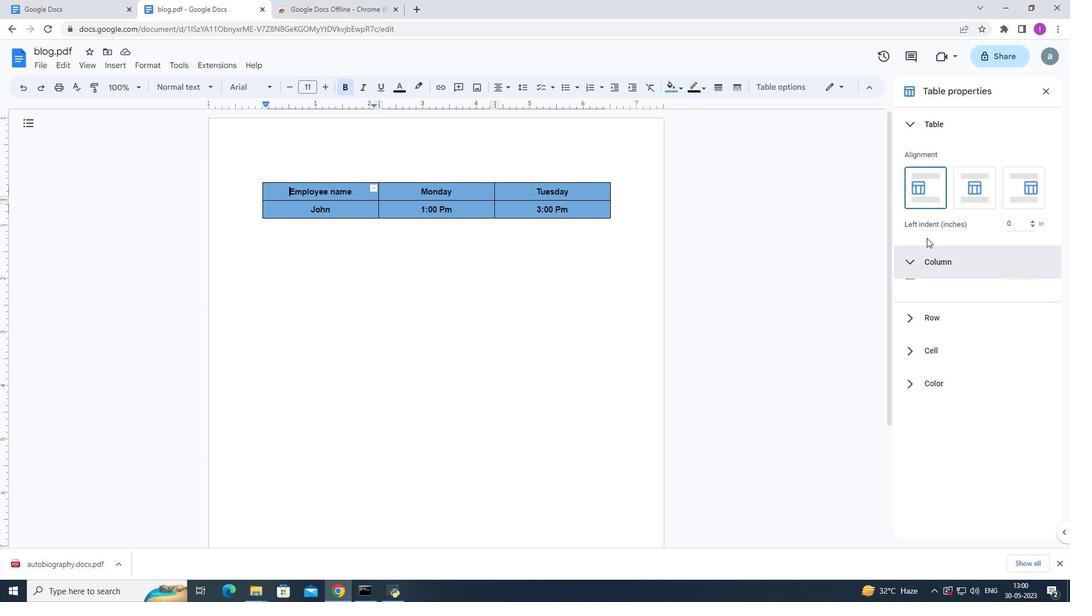 
Action: Mouse scrolled (943, 195) with delta (0, 0)
Screenshot: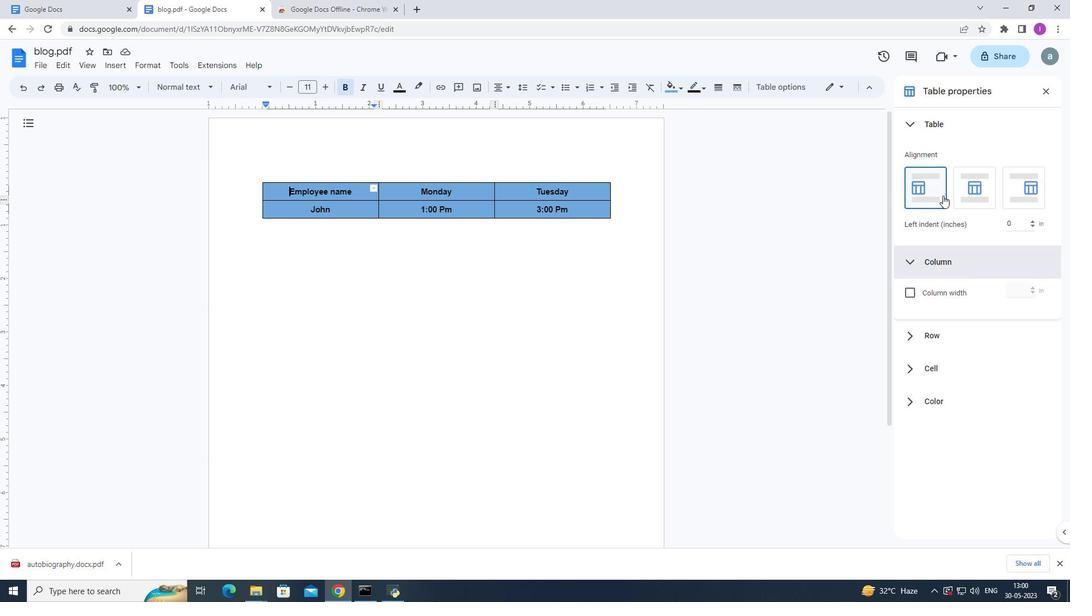 
Action: Mouse scrolled (943, 195) with delta (0, 0)
Screenshot: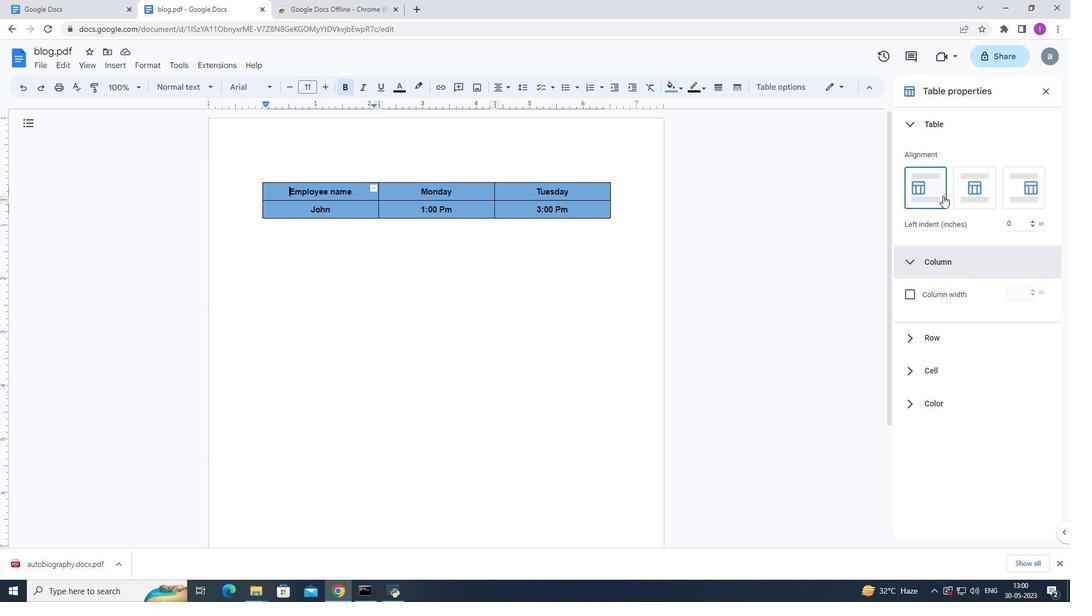 
Action: Mouse moved to (907, 294)
Screenshot: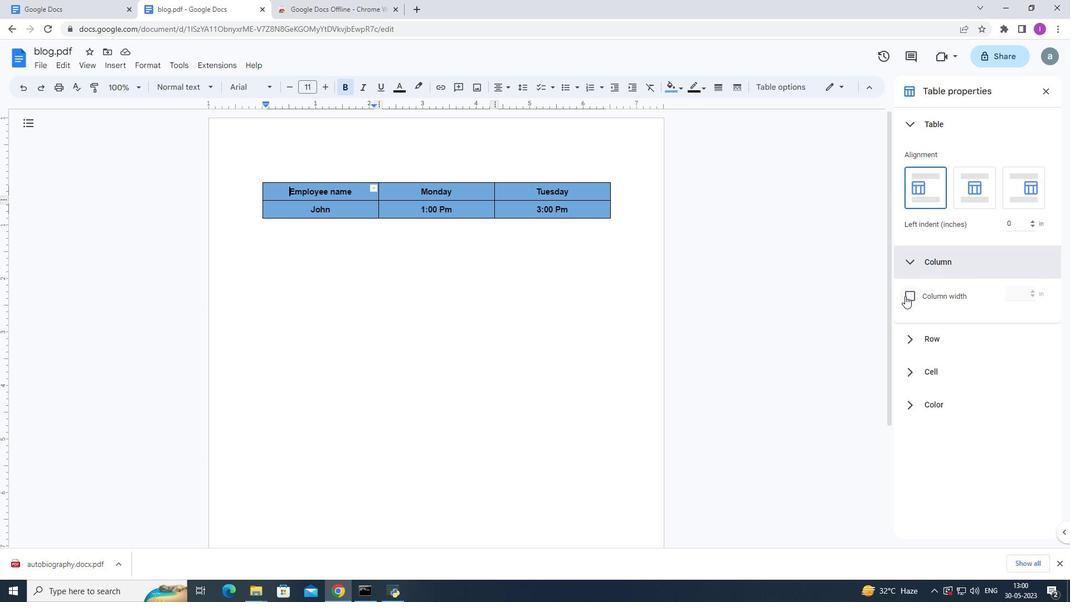 
Action: Mouse pressed left at (907, 294)
Screenshot: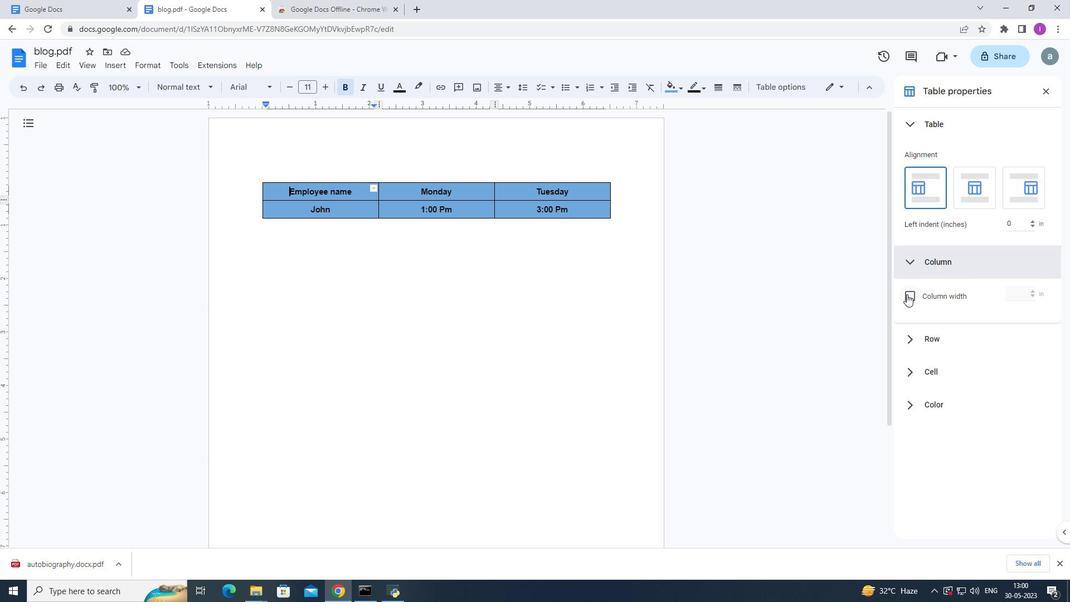 
Action: Mouse pressed left at (907, 294)
Screenshot: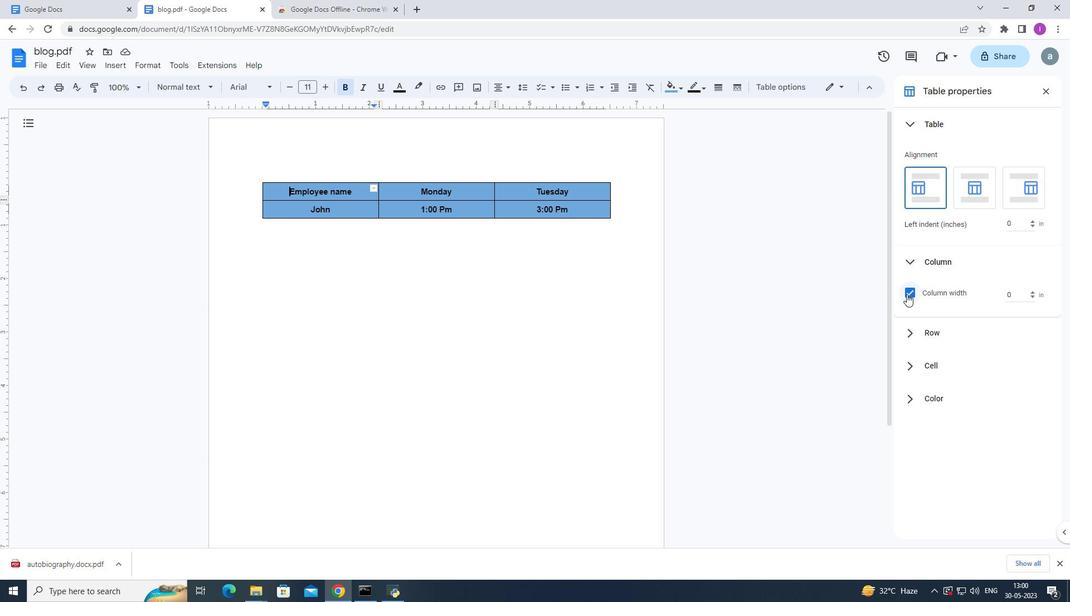 
Action: Mouse moved to (906, 331)
Screenshot: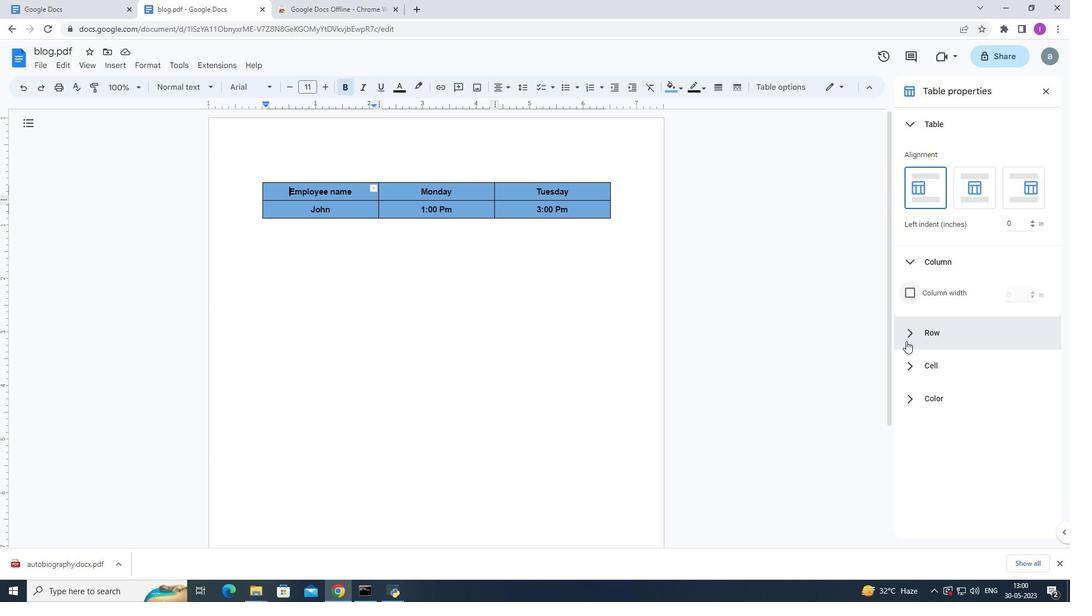 
Action: Mouse pressed left at (906, 331)
Screenshot: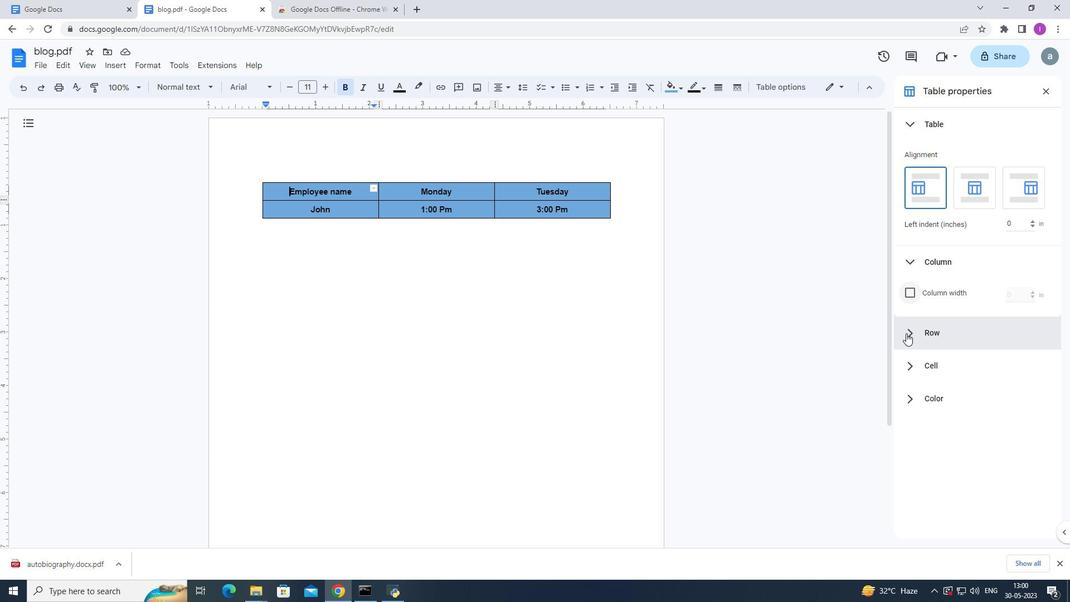 
Action: Mouse moved to (969, 425)
Screenshot: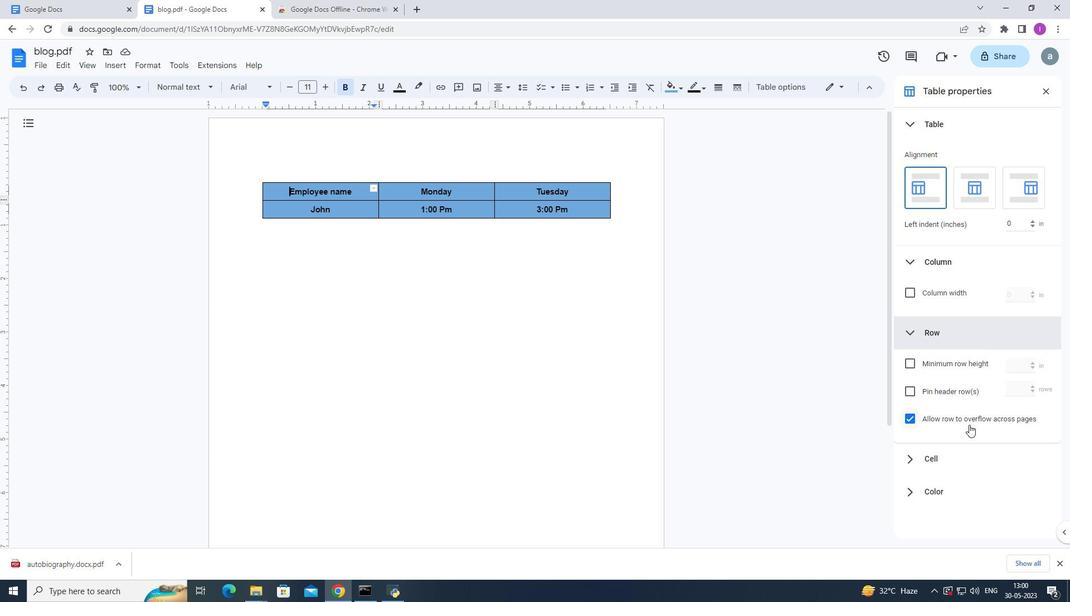 
Action: Mouse scrolled (969, 424) with delta (0, 0)
Screenshot: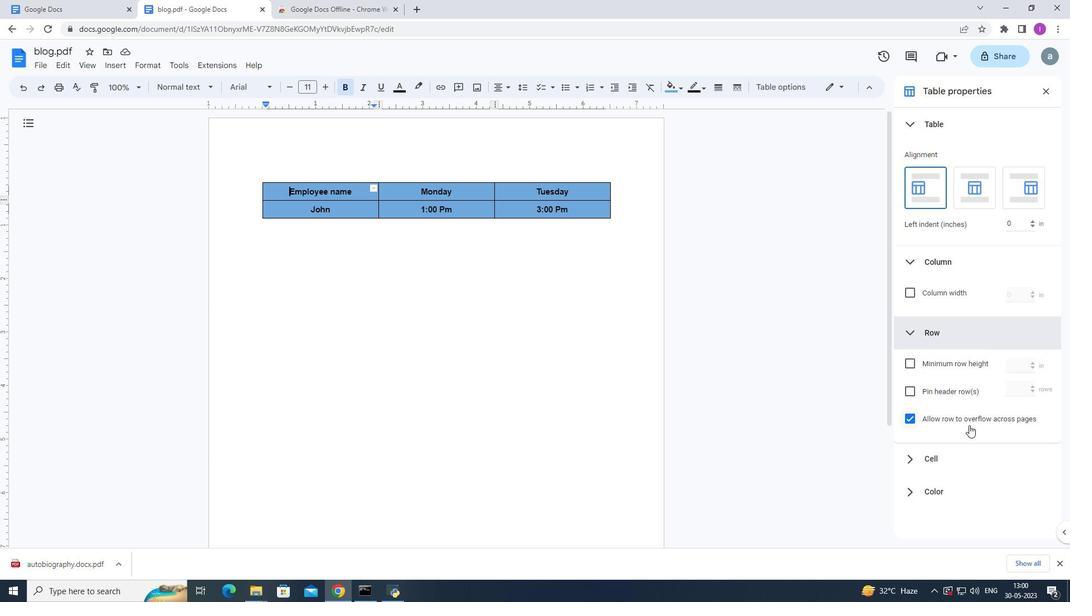 
Action: Mouse scrolled (969, 424) with delta (0, 0)
Screenshot: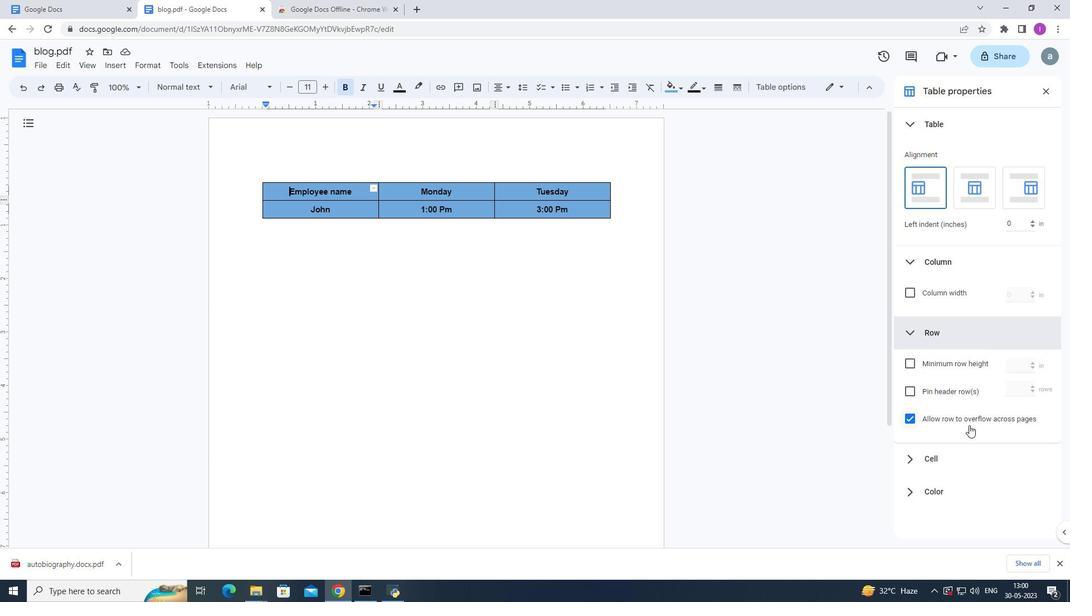 
Action: Mouse moved to (968, 425)
Screenshot: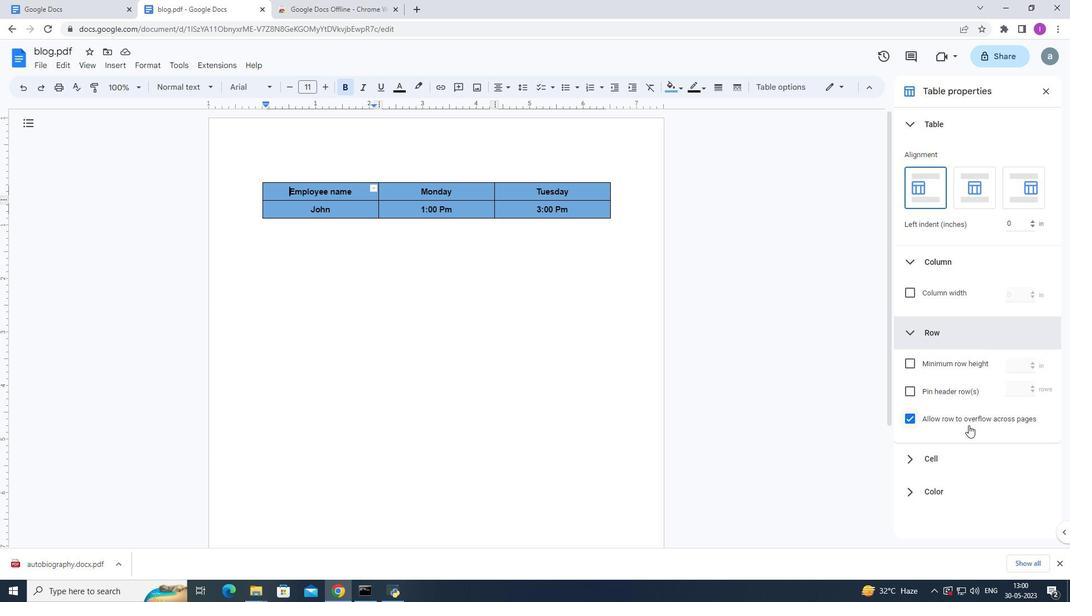 
Action: Mouse scrolled (969, 424) with delta (0, 0)
Screenshot: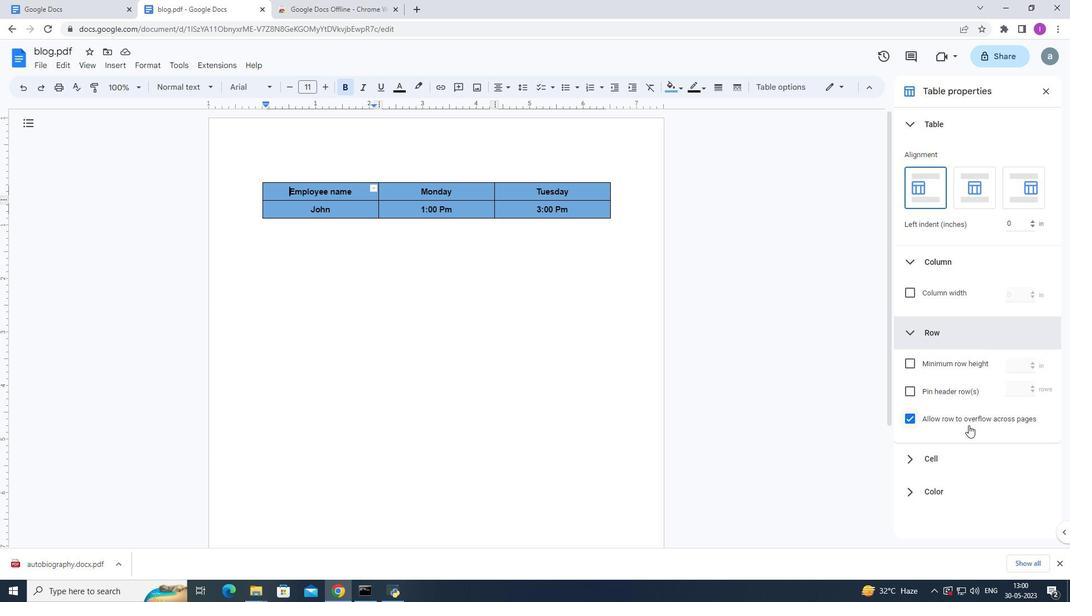 
Action: Mouse moved to (909, 456)
Screenshot: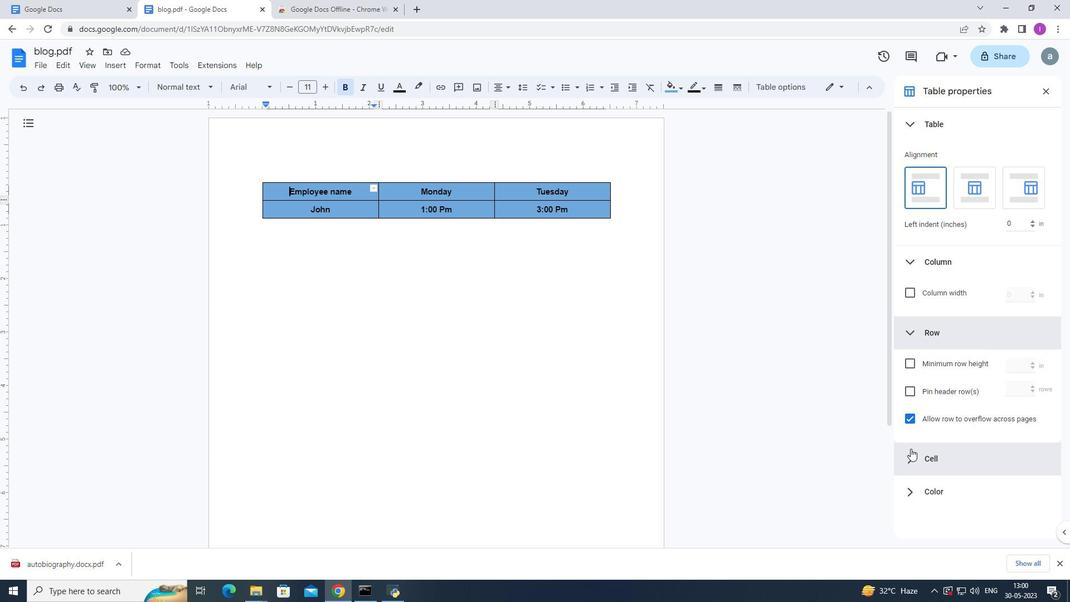 
Action: Mouse pressed left at (909, 456)
Screenshot: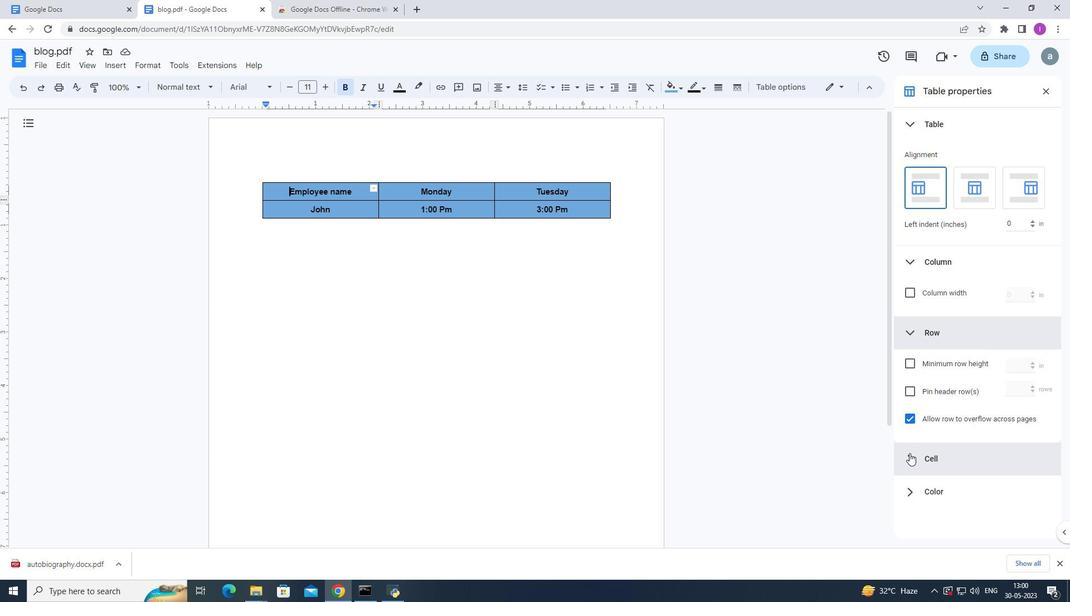 
Action: Mouse moved to (935, 453)
Screenshot: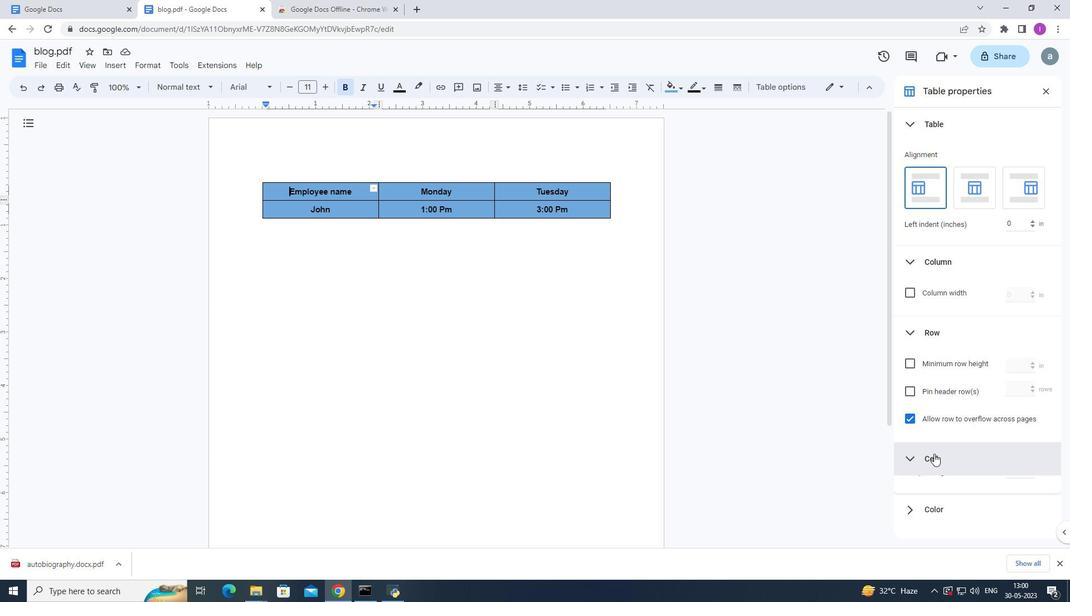 
Action: Mouse scrolled (935, 452) with delta (0, 0)
Screenshot: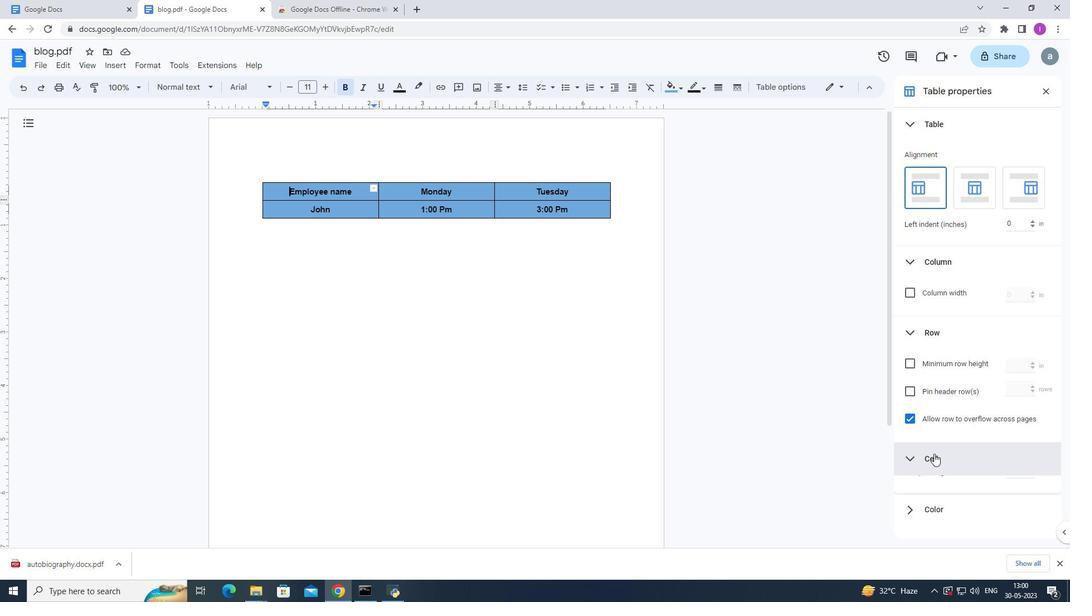 
Action: Mouse moved to (935, 453)
Screenshot: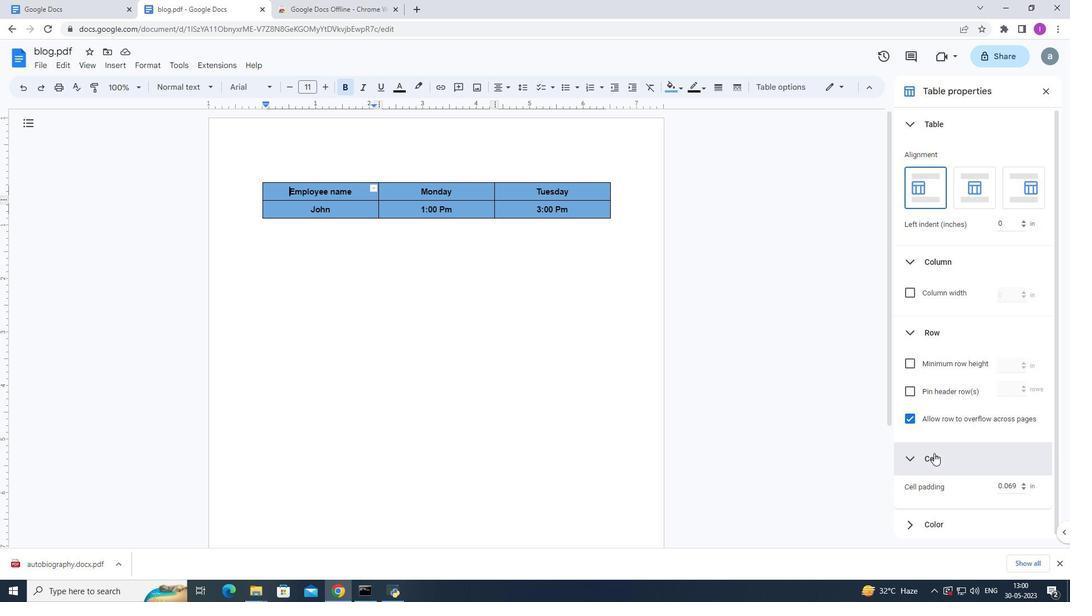 
Action: Mouse scrolled (935, 452) with delta (0, 0)
Screenshot: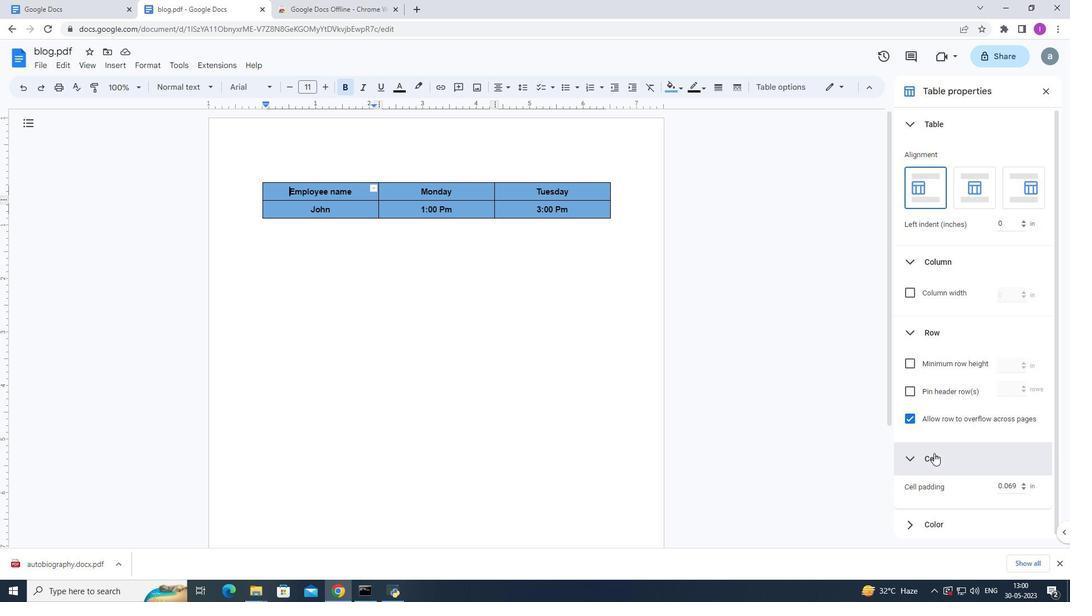 
Action: Mouse scrolled (935, 452) with delta (0, 0)
Screenshot: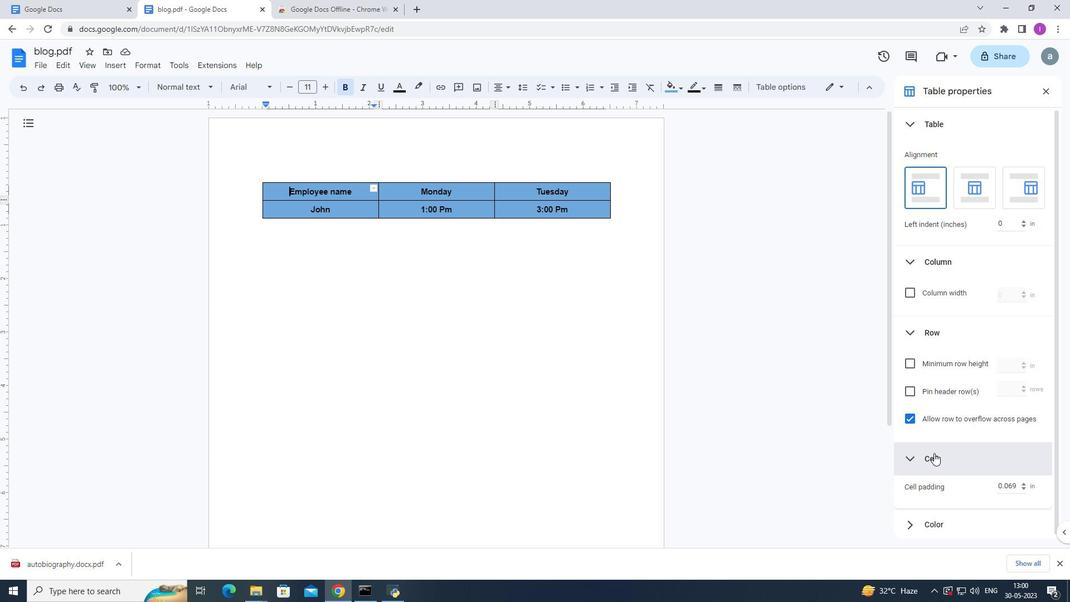 
Action: Mouse moved to (938, 452)
Screenshot: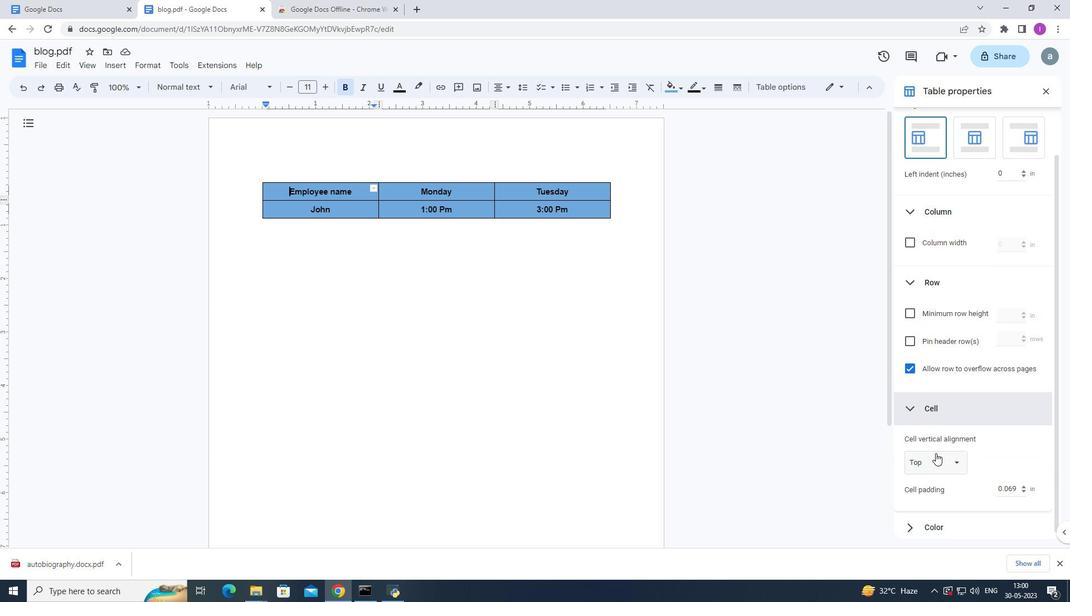 
Action: Mouse scrolled (938, 452) with delta (0, 0)
Screenshot: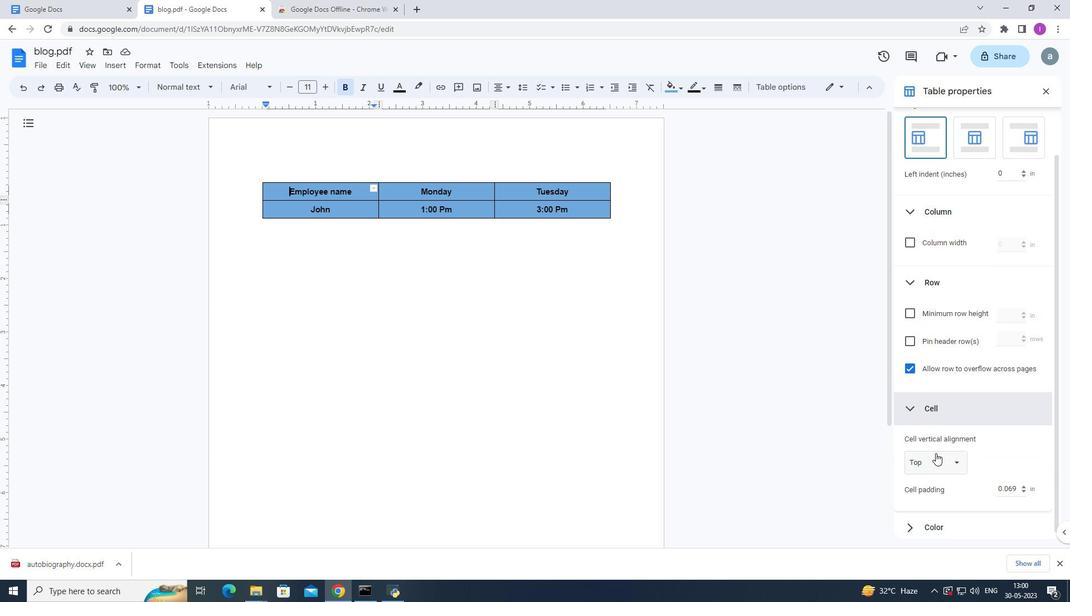 
Action: Mouse moved to (938, 452)
Screenshot: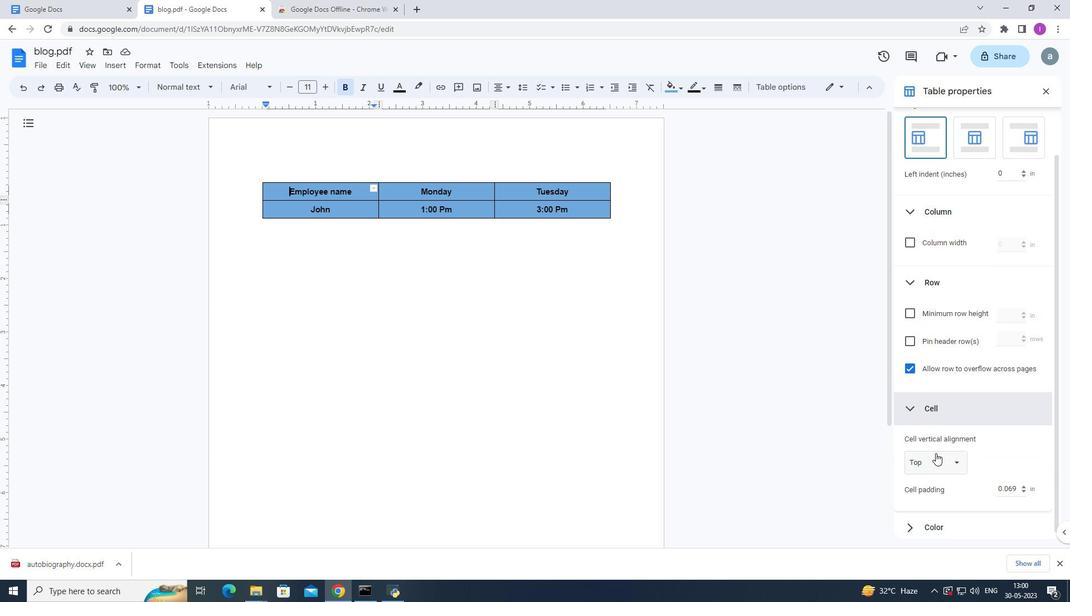 
Action: Mouse scrolled (938, 452) with delta (0, 0)
Screenshot: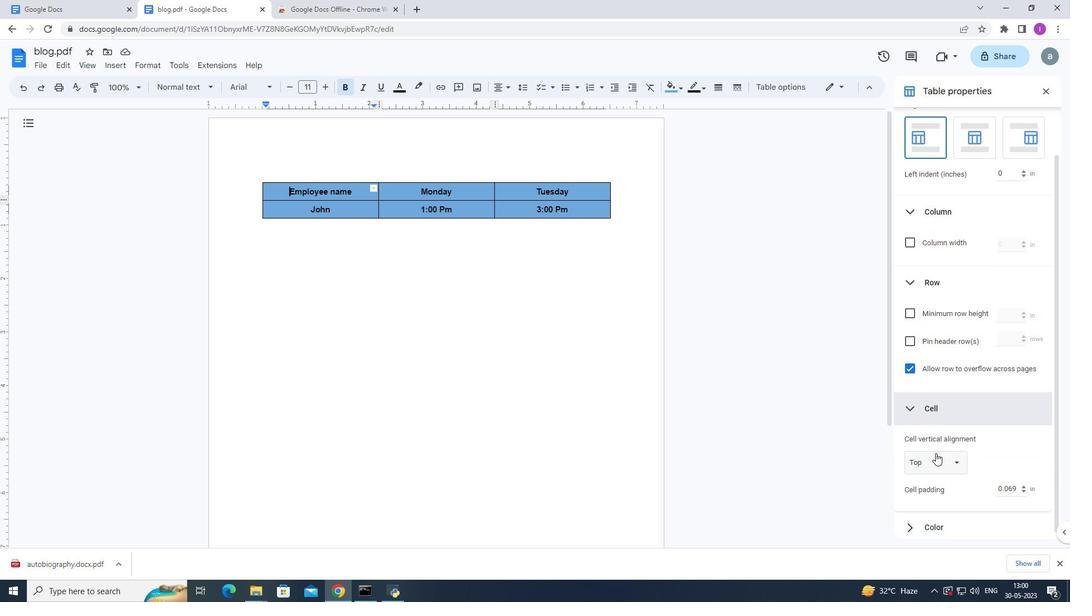 
Action: Mouse scrolled (938, 452) with delta (0, 0)
Screenshot: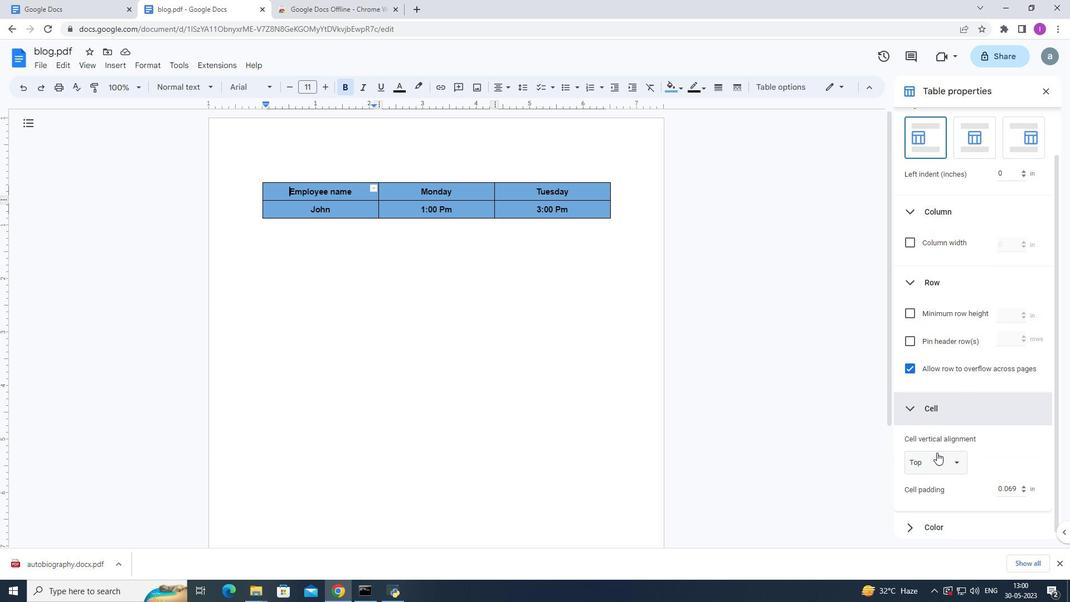 
Action: Mouse scrolled (938, 452) with delta (0, 0)
Screenshot: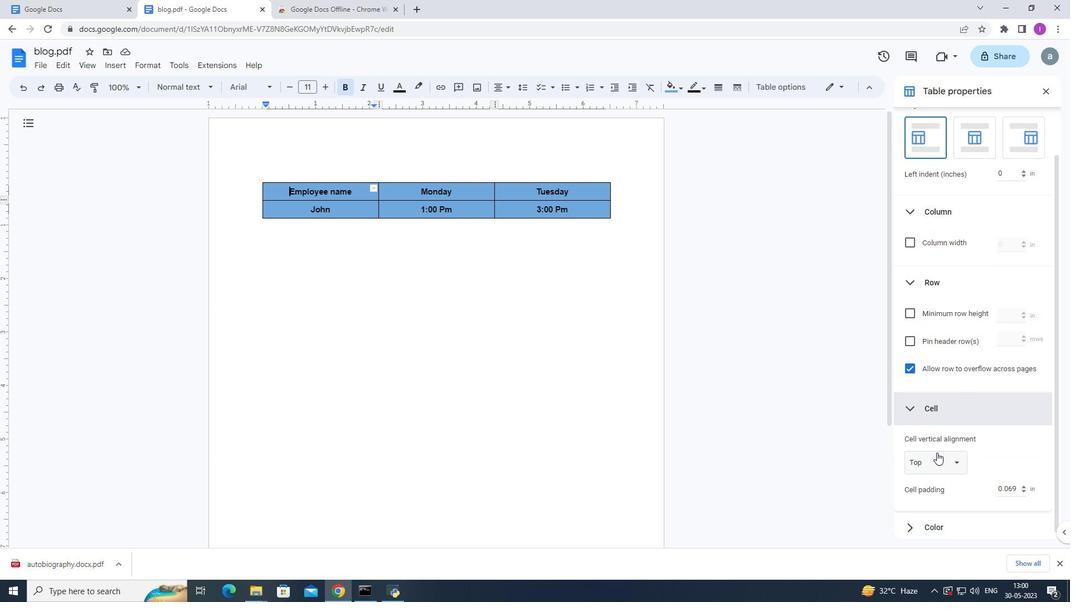 
Action: Mouse scrolled (938, 452) with delta (0, 0)
Screenshot: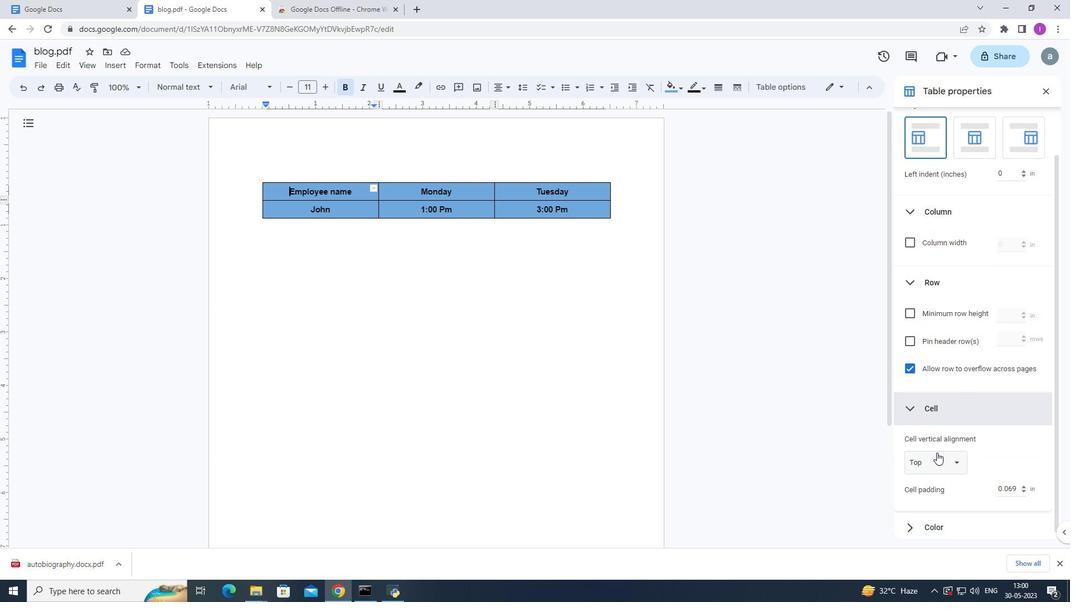 
Action: Mouse scrolled (938, 452) with delta (0, 0)
Screenshot: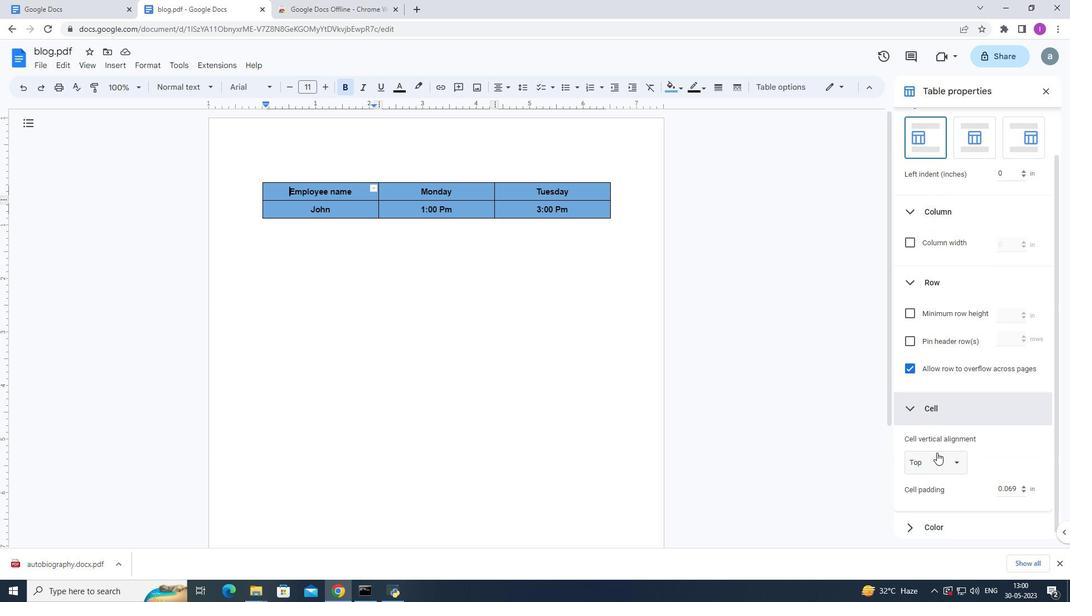 
Action: Mouse moved to (404, 253)
Screenshot: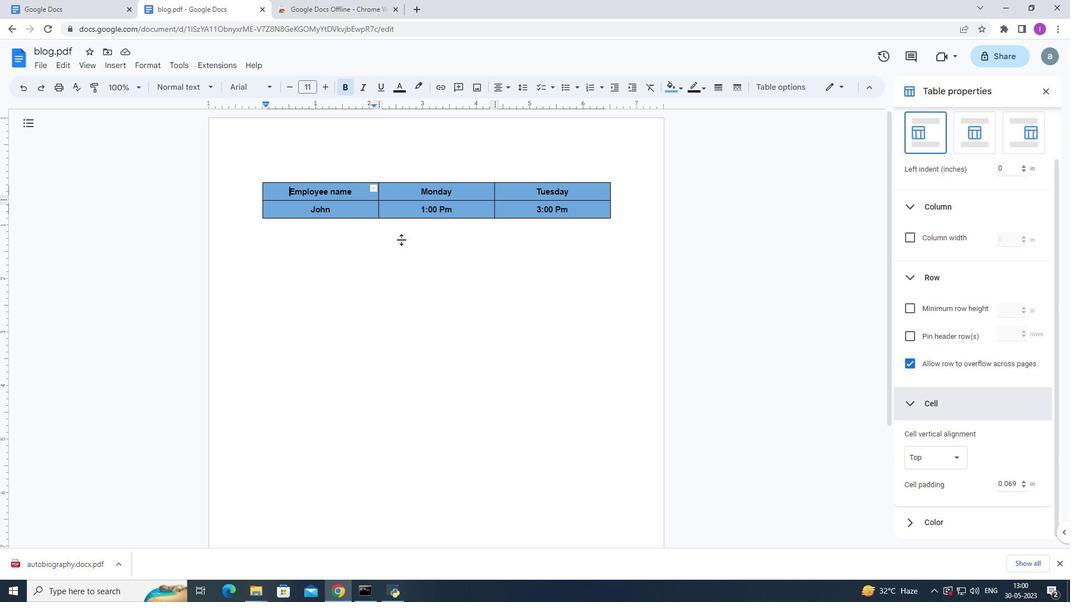 
Action: Mouse pressed left at (404, 253)
Screenshot: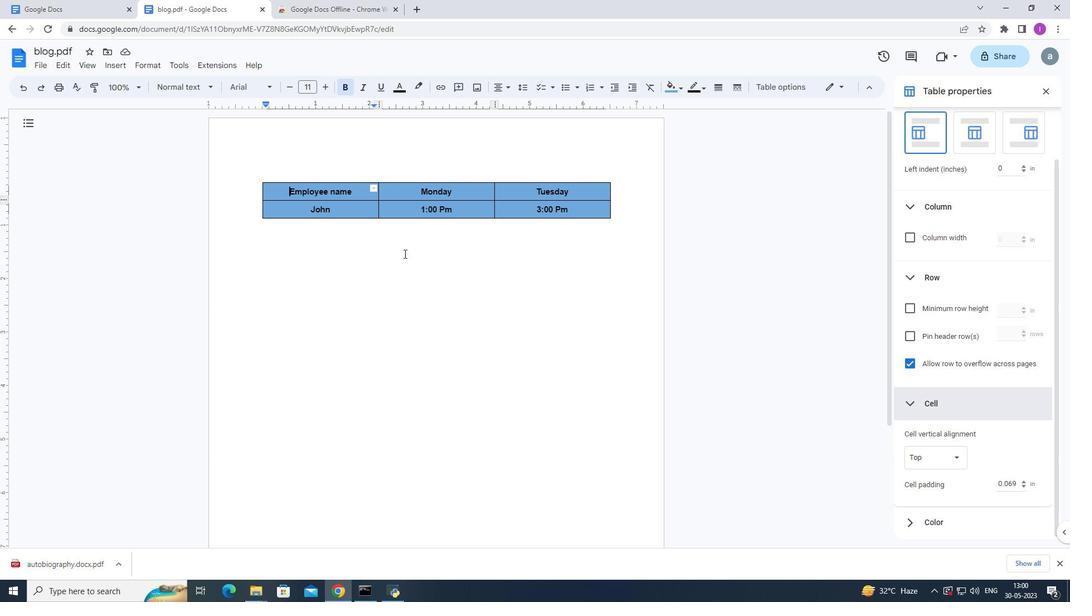 
Action: Mouse moved to (276, 189)
Screenshot: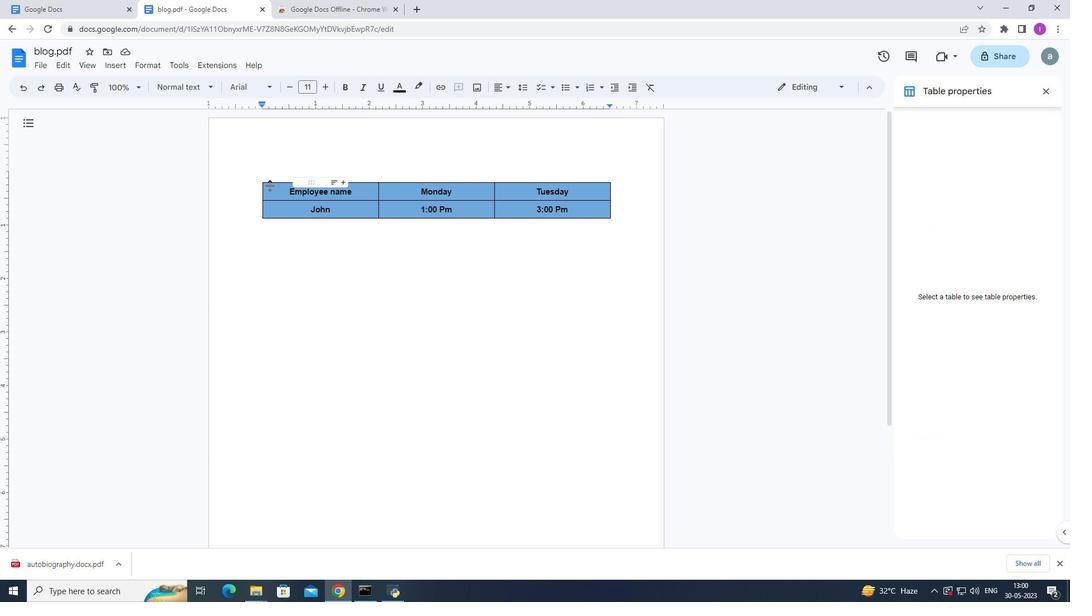 
Action: Mouse pressed left at (276, 189)
Screenshot: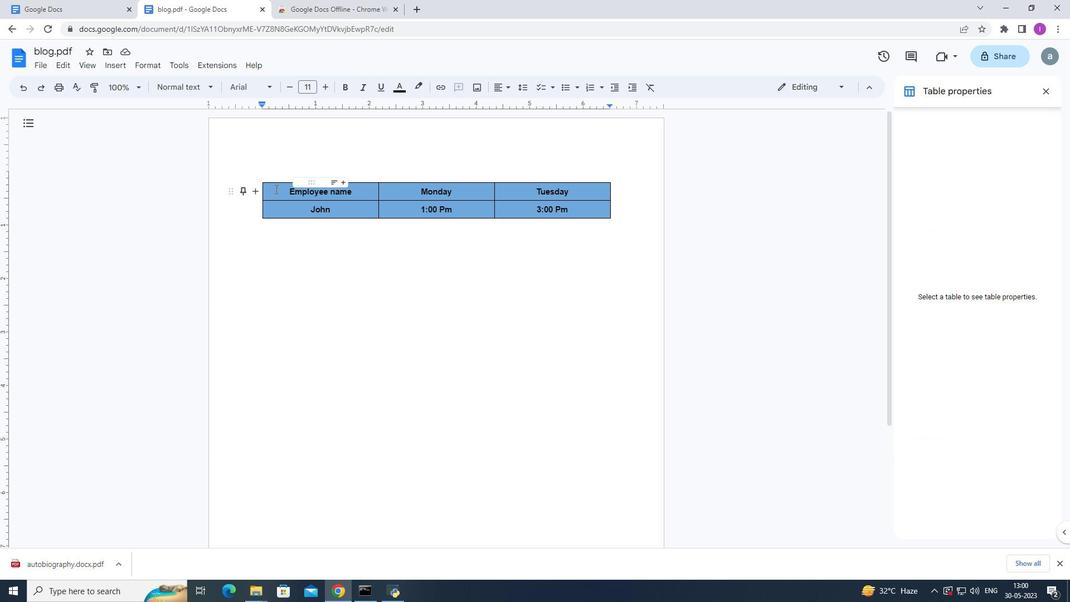 
Action: Mouse moved to (685, 89)
Screenshot: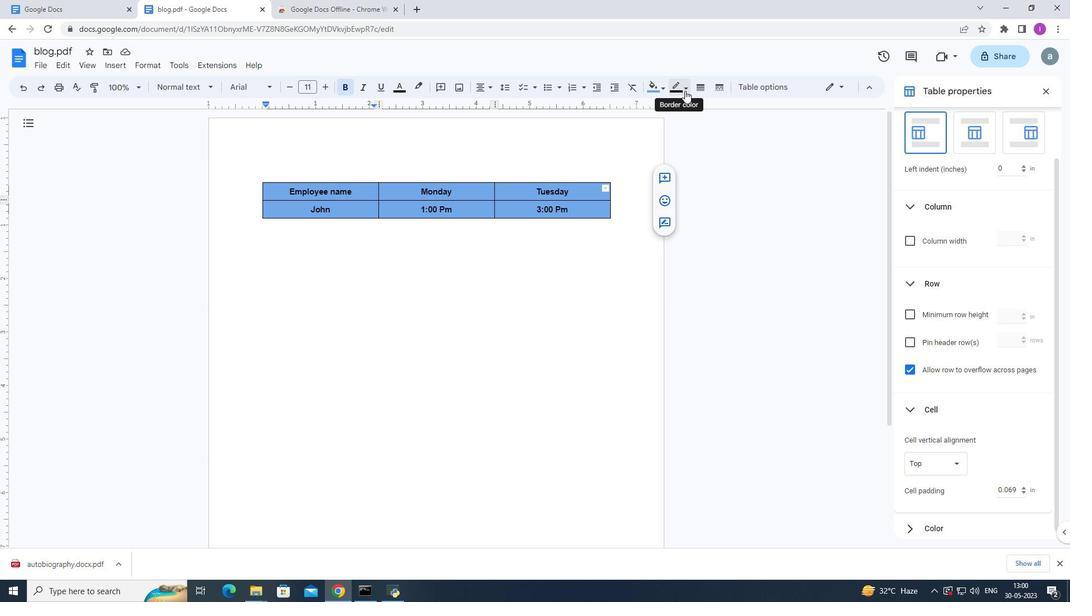 
Action: Mouse pressed left at (685, 89)
Screenshot: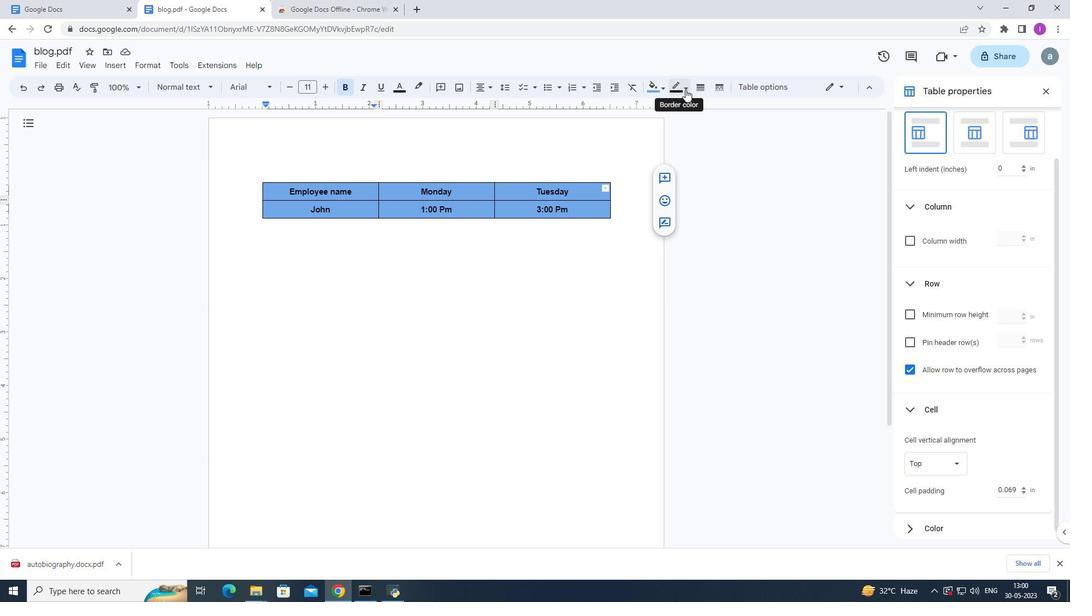 
Action: Mouse moved to (693, 209)
Screenshot: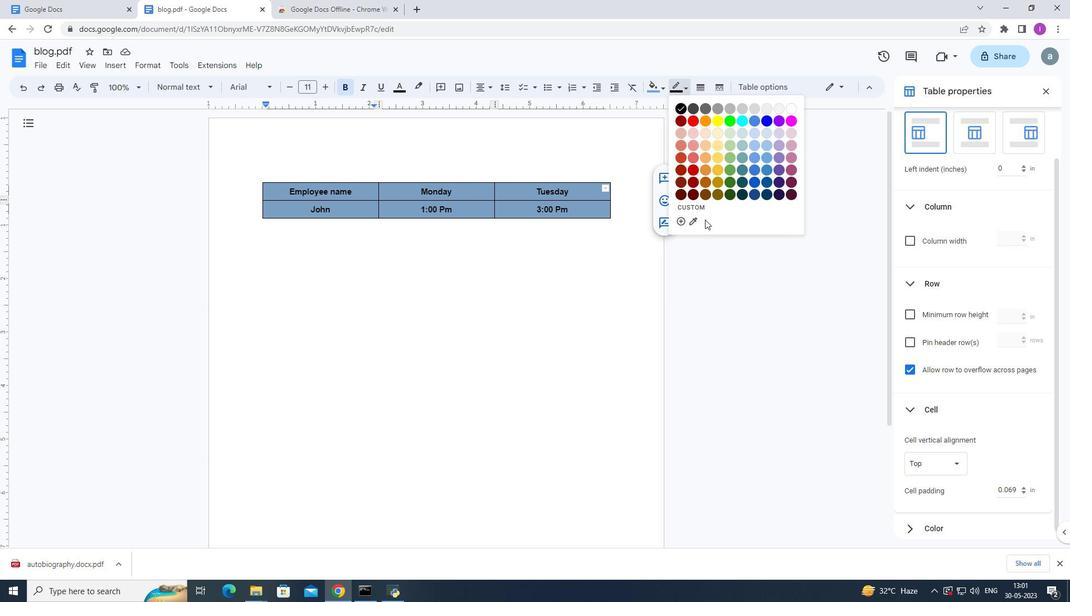 
Action: Mouse pressed left at (693, 209)
Screenshot: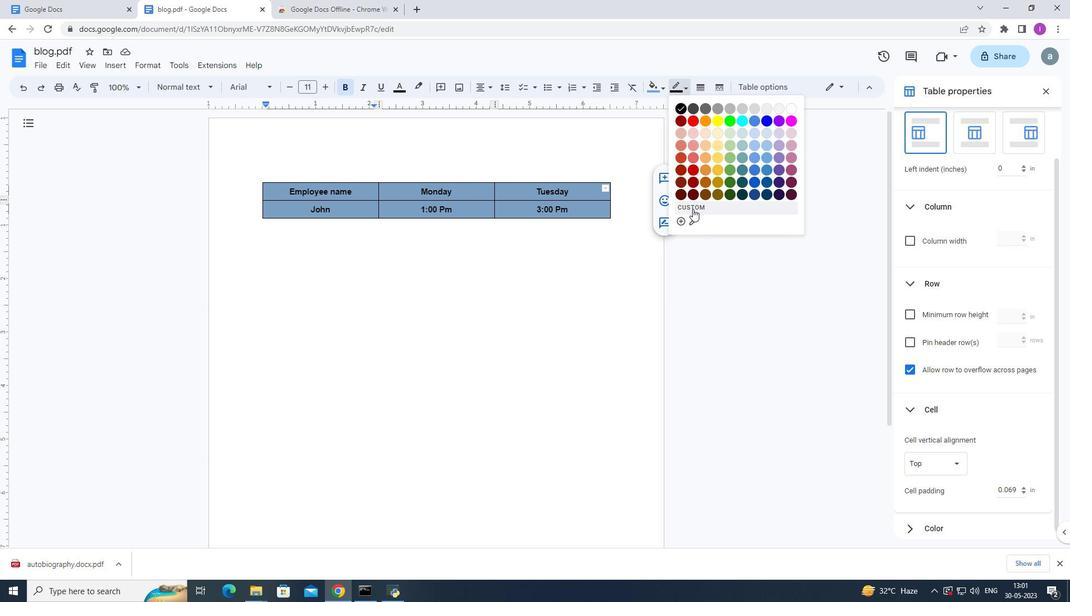 
Action: Mouse moved to (583, 377)
Screenshot: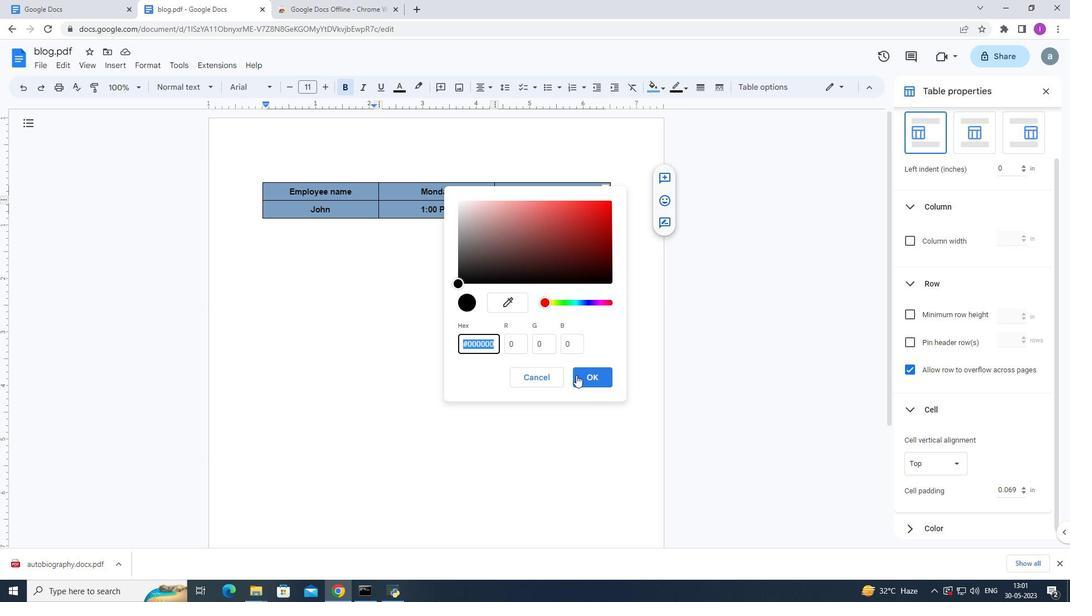 
Action: Mouse pressed left at (583, 377)
Screenshot: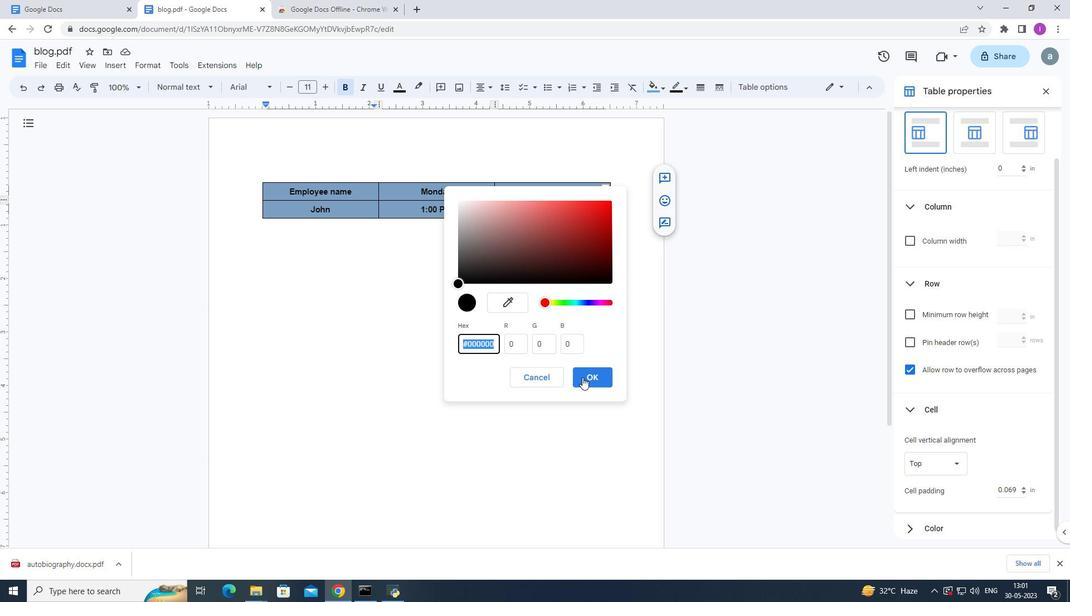 
Action: Mouse moved to (412, 316)
Screenshot: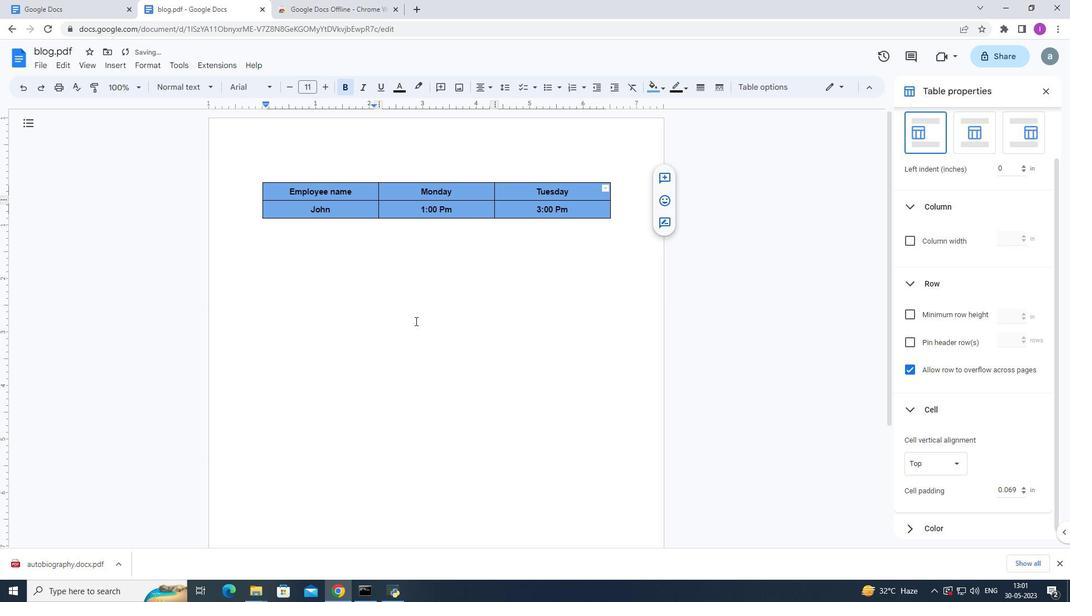 
Action: Mouse pressed left at (412, 316)
Screenshot: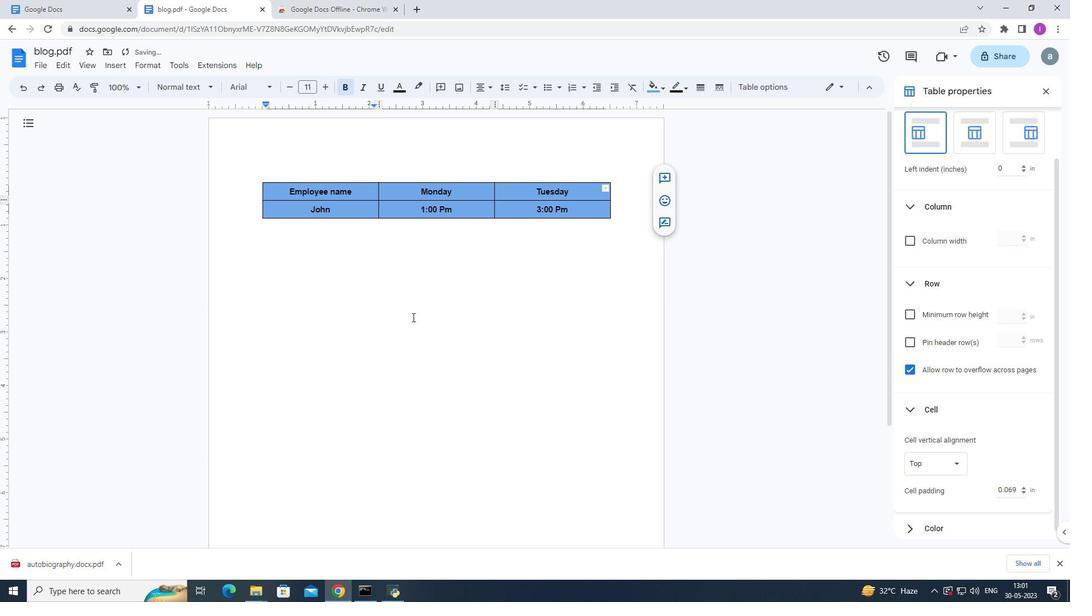 
Action: Mouse moved to (519, 296)
Screenshot: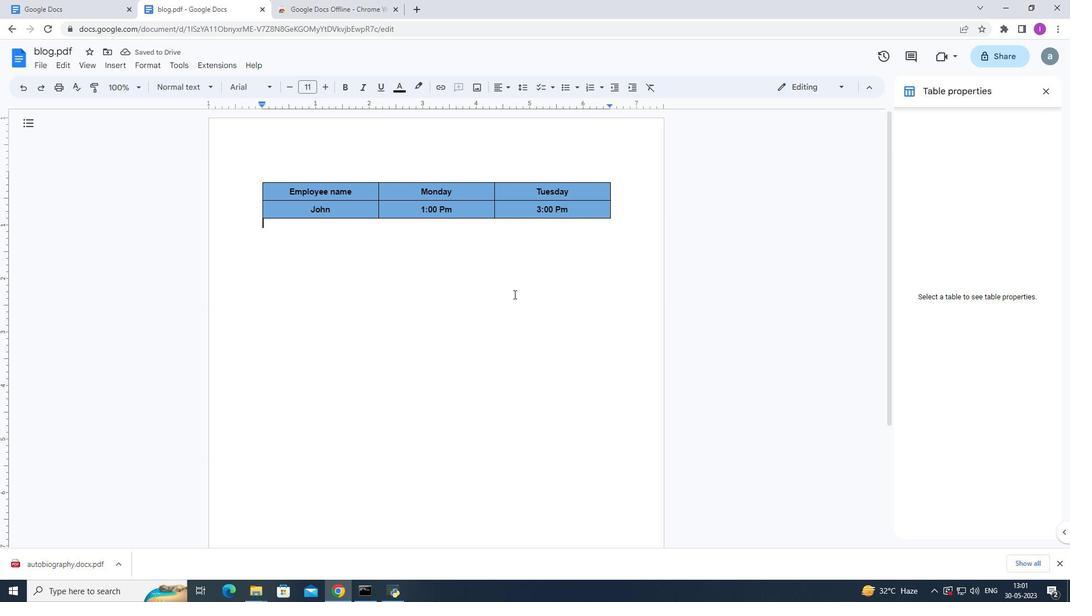 
